 Task: For heading Use Arial with green colour & Underline.  font size for heading22,  'Change the font style of data to'Arial and font size to 14,  Change the alignment of both headline & data to Align right In the sheet   Financial Wizard book
Action: Mouse moved to (25, 122)
Screenshot: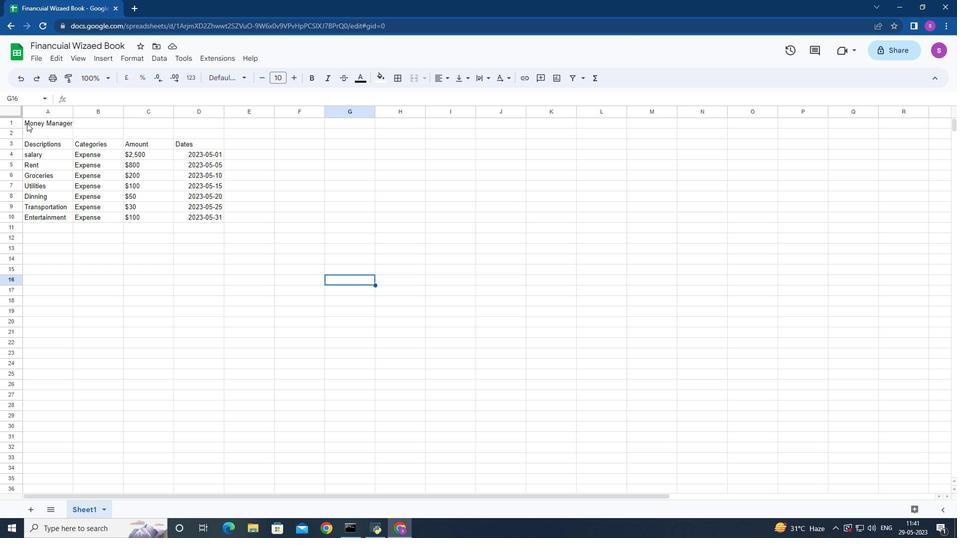 
Action: Mouse pressed left at (25, 122)
Screenshot: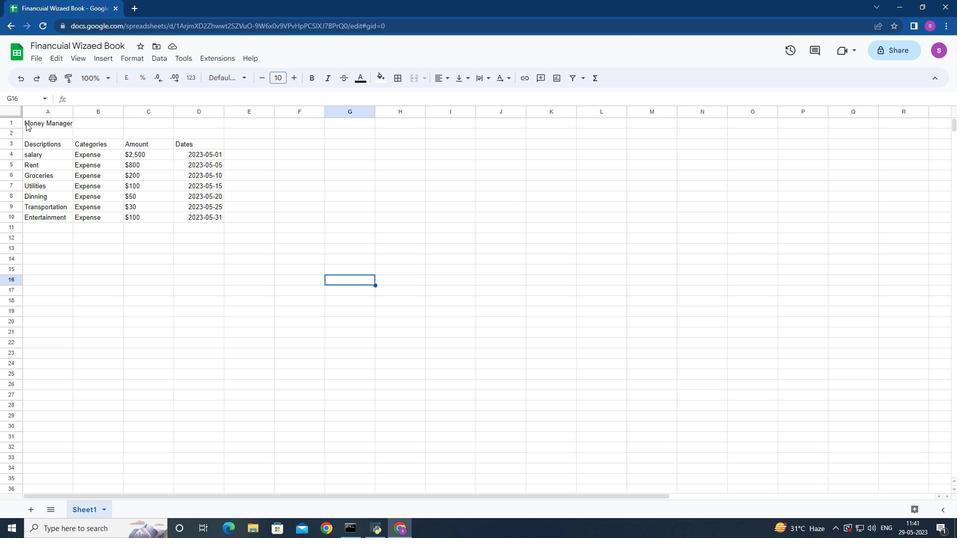 
Action: Mouse moved to (243, 75)
Screenshot: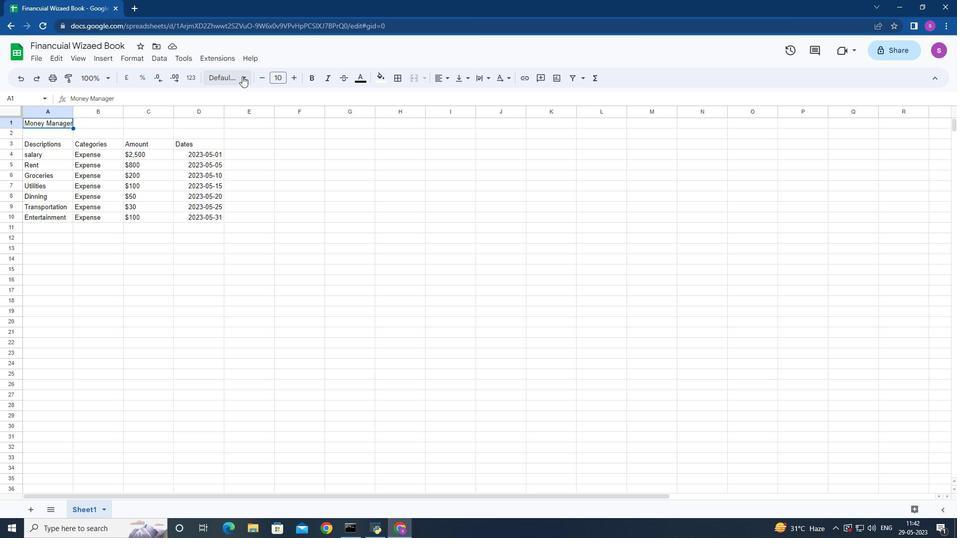 
Action: Mouse pressed left at (243, 75)
Screenshot: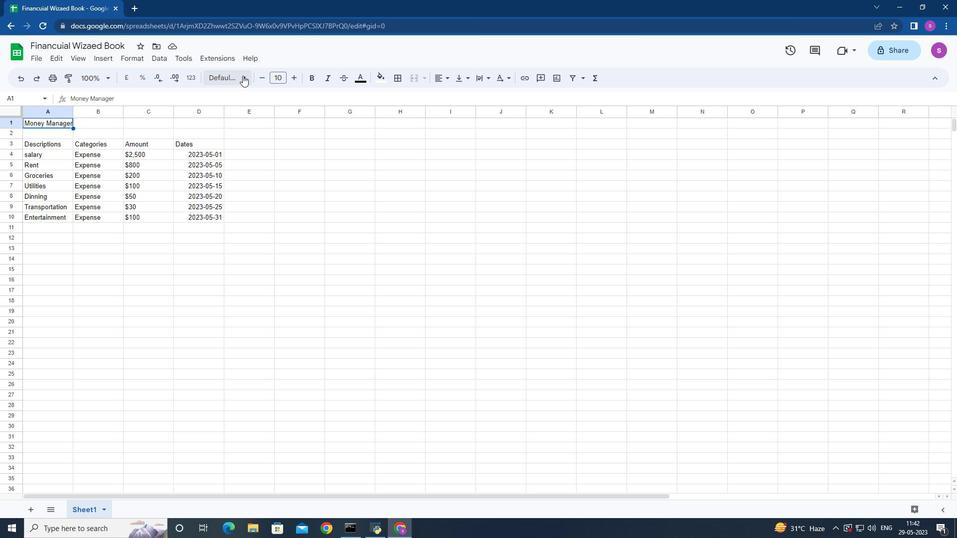 
Action: Mouse moved to (268, 285)
Screenshot: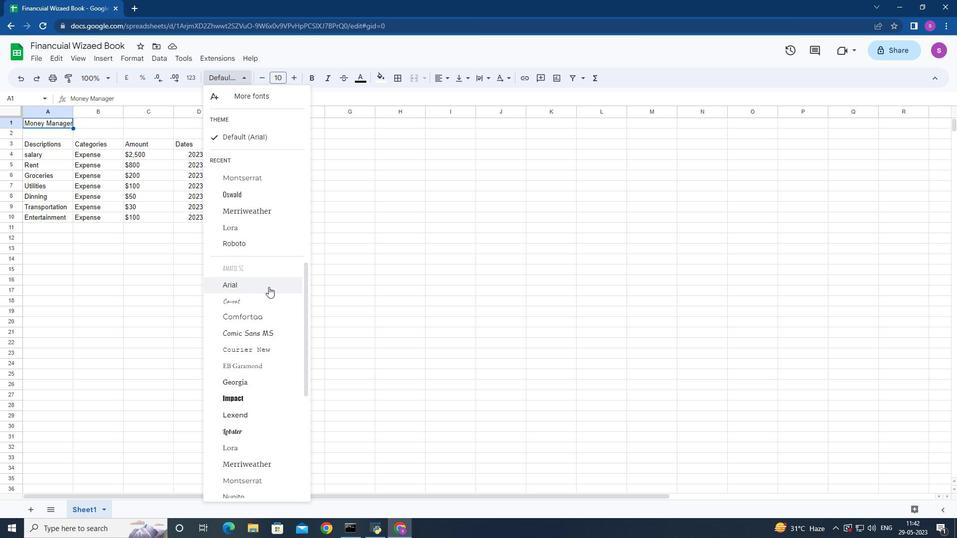 
Action: Mouse pressed left at (268, 285)
Screenshot: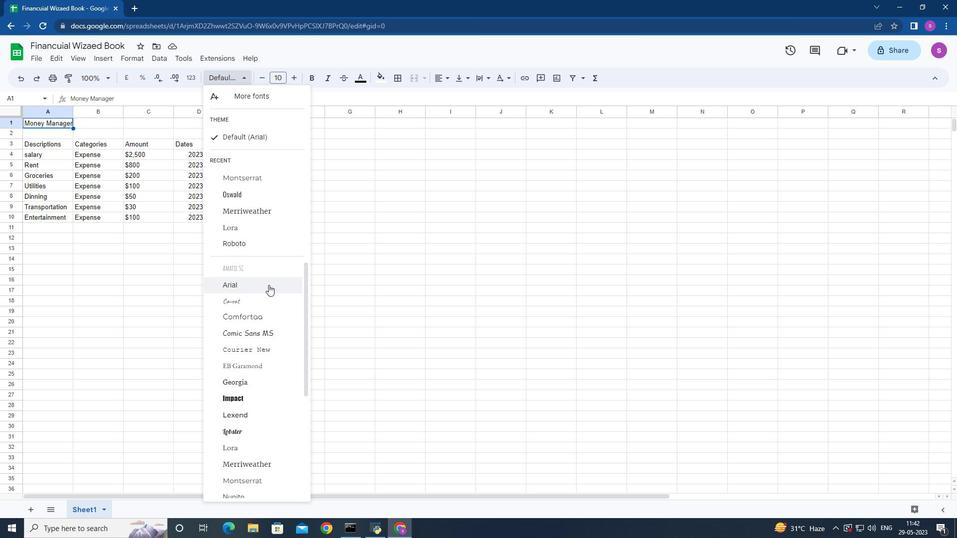 
Action: Mouse moved to (360, 77)
Screenshot: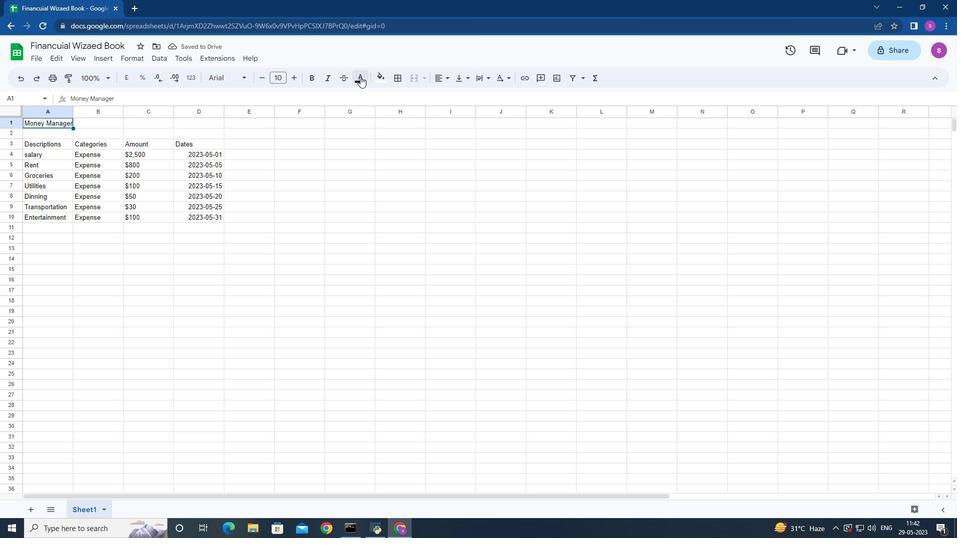
Action: Mouse pressed left at (360, 77)
Screenshot: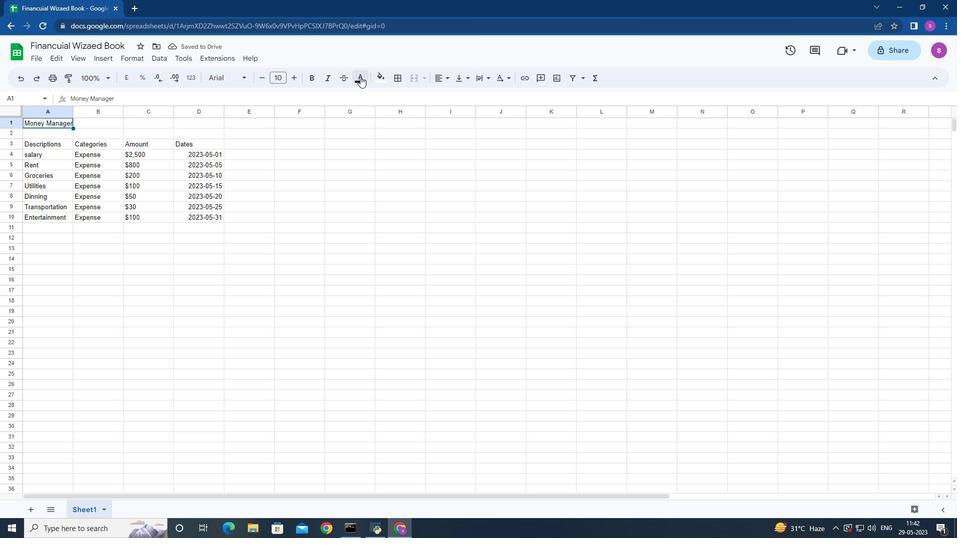 
Action: Mouse moved to (405, 168)
Screenshot: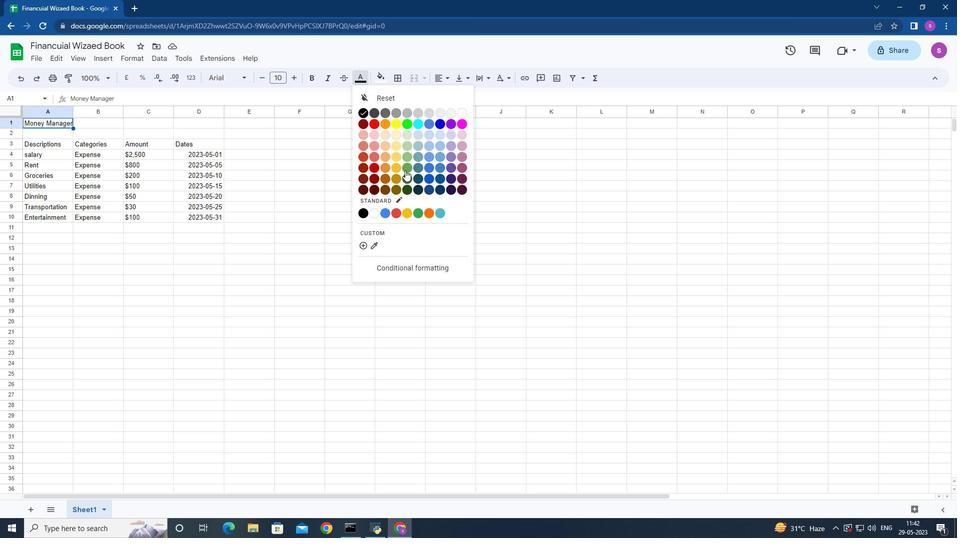 
Action: Mouse pressed left at (405, 168)
Screenshot: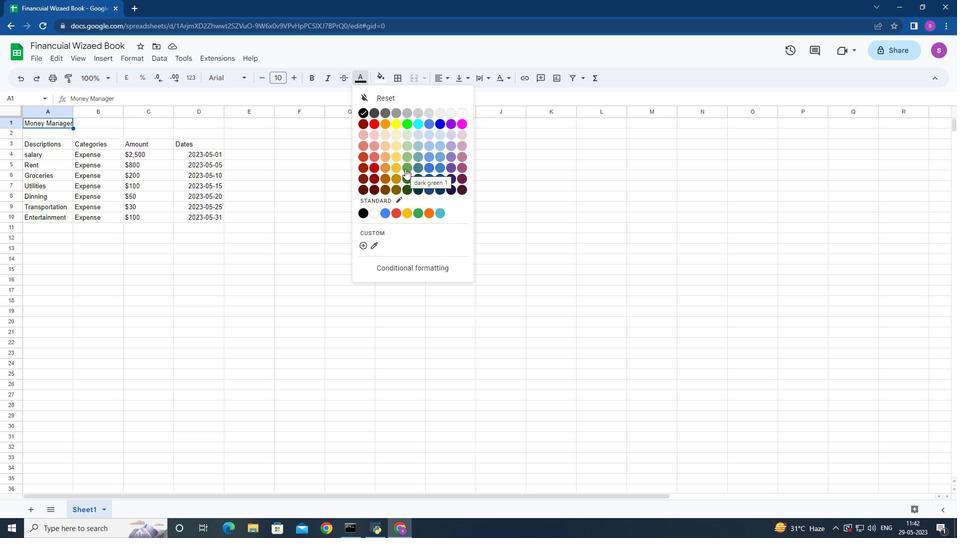 
Action: Mouse moved to (133, 53)
Screenshot: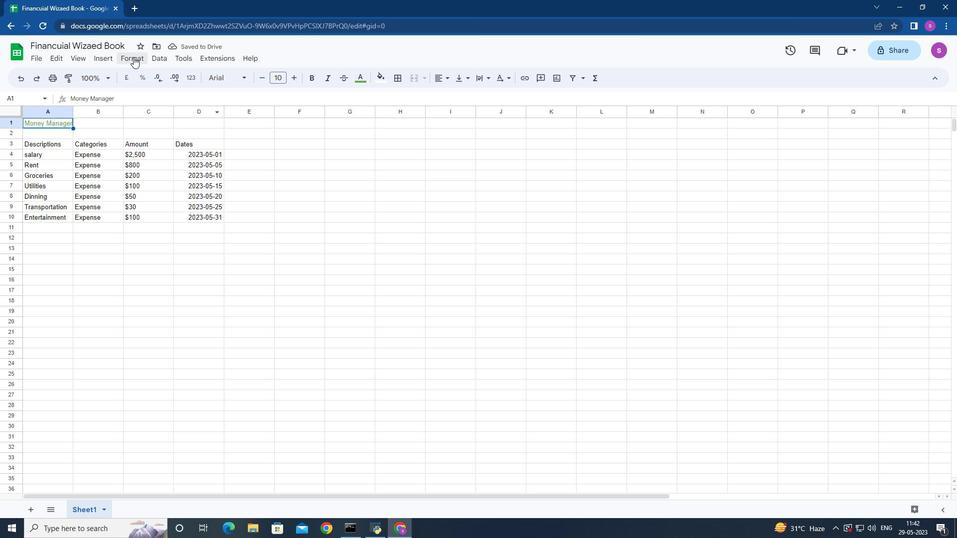
Action: Mouse pressed left at (133, 53)
Screenshot: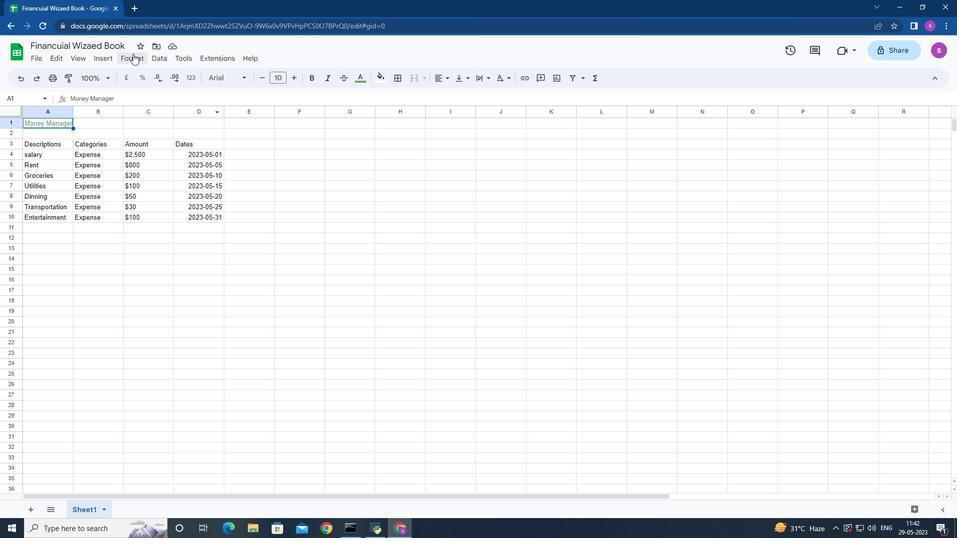 
Action: Mouse moved to (312, 149)
Screenshot: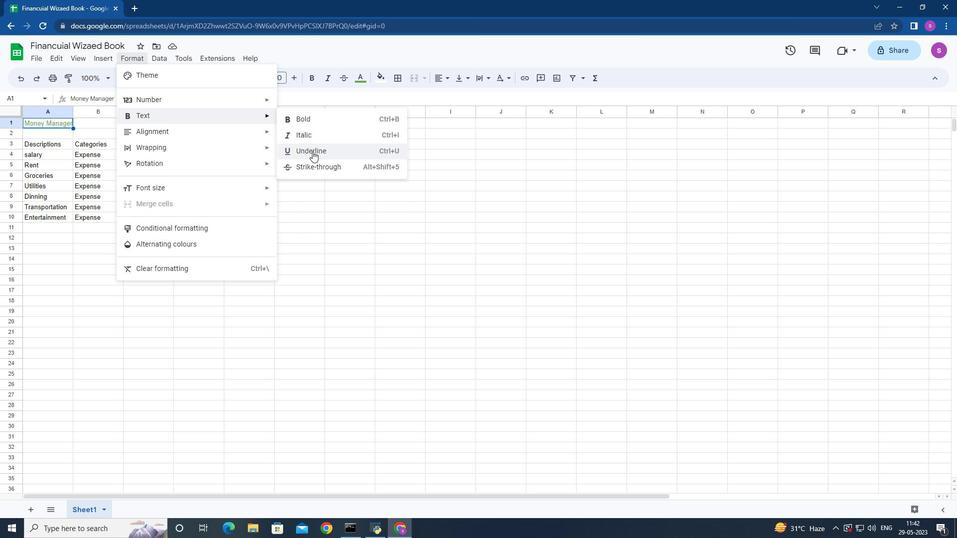
Action: Mouse pressed left at (312, 149)
Screenshot: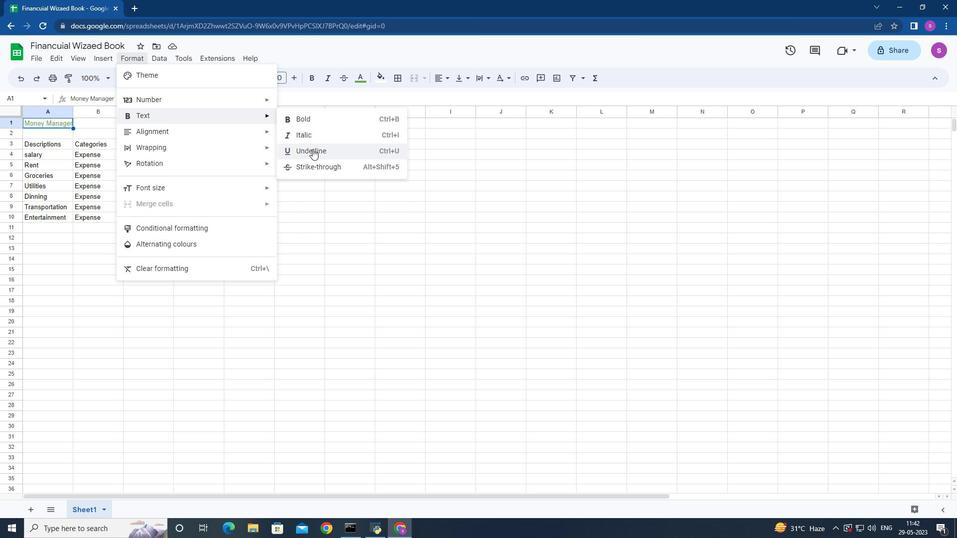 
Action: Mouse moved to (291, 76)
Screenshot: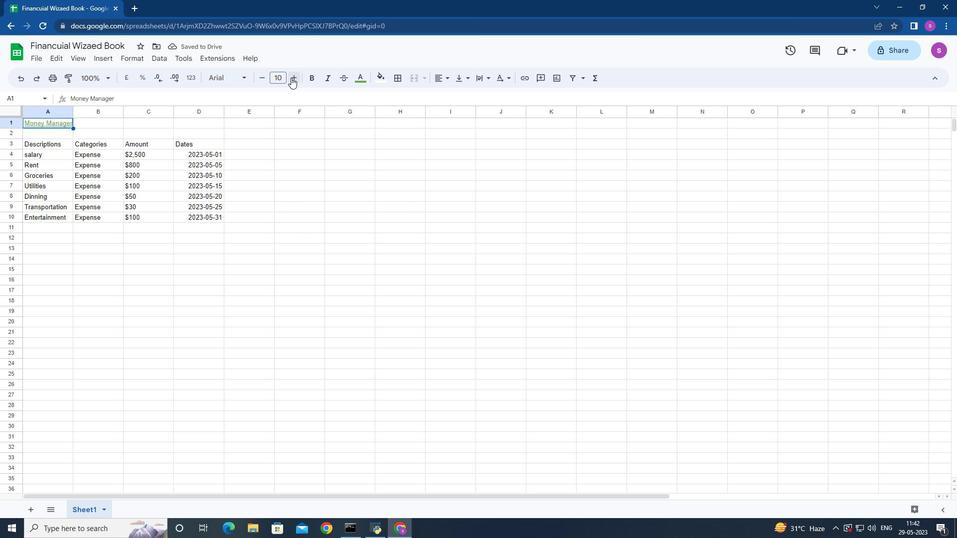 
Action: Mouse pressed left at (291, 76)
Screenshot: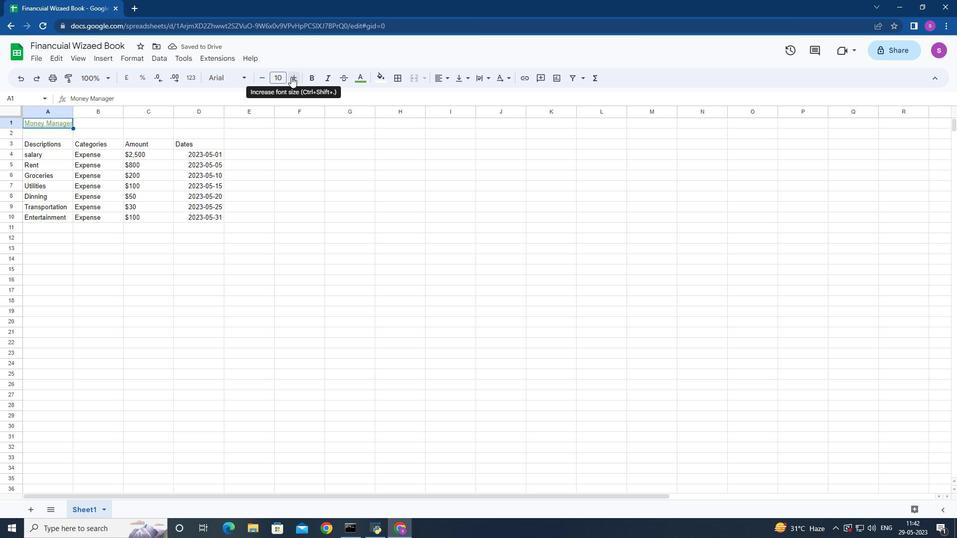 
Action: Mouse pressed left at (291, 76)
Screenshot: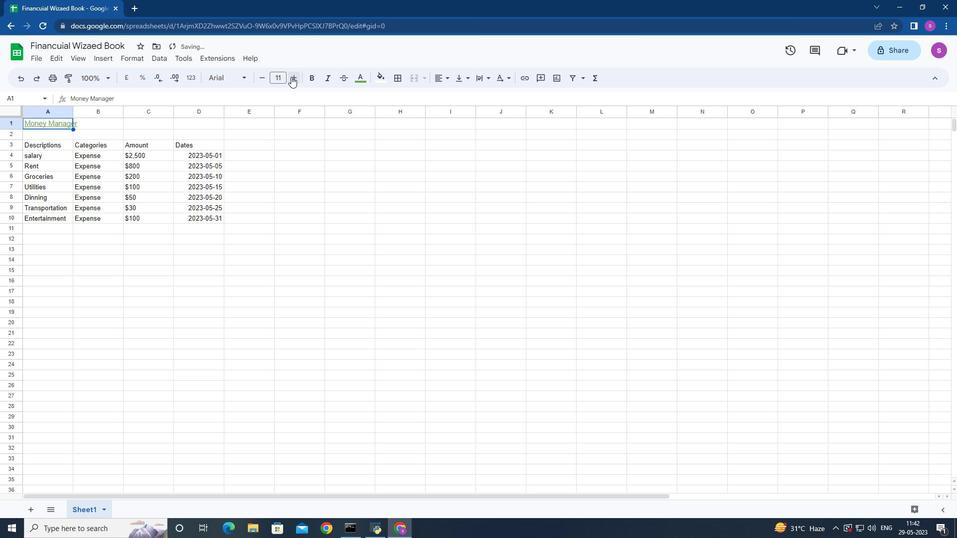 
Action: Mouse pressed left at (291, 76)
Screenshot: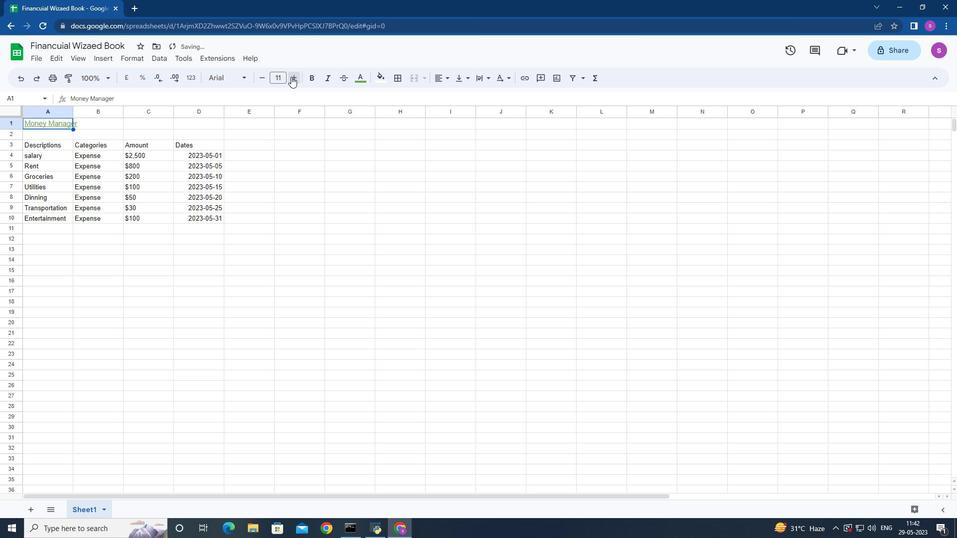 
Action: Mouse pressed left at (291, 76)
Screenshot: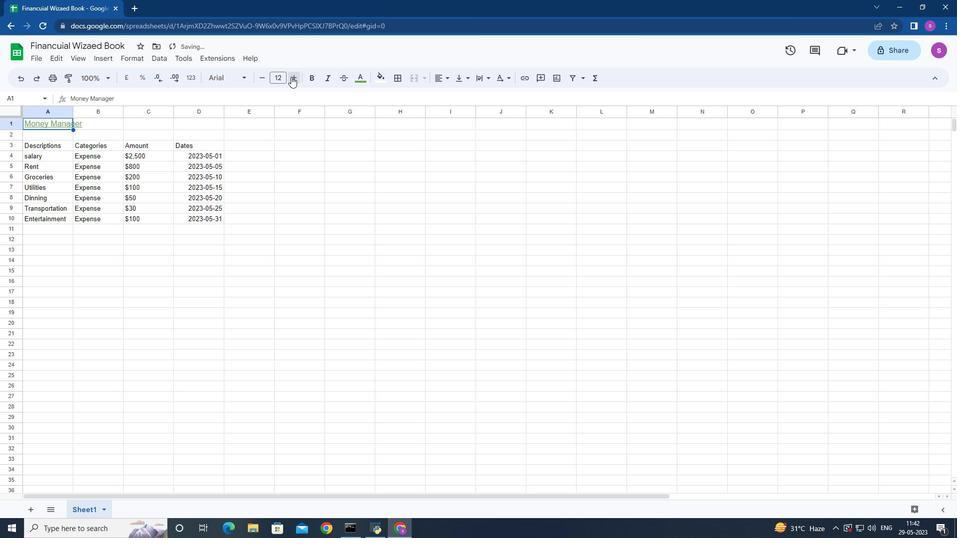 
Action: Mouse pressed left at (291, 76)
Screenshot: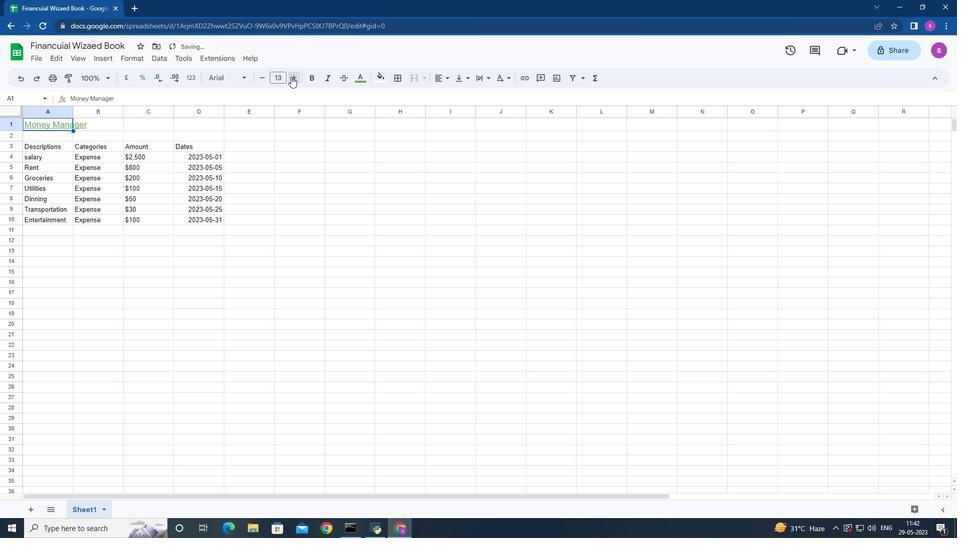 
Action: Mouse pressed left at (291, 76)
Screenshot: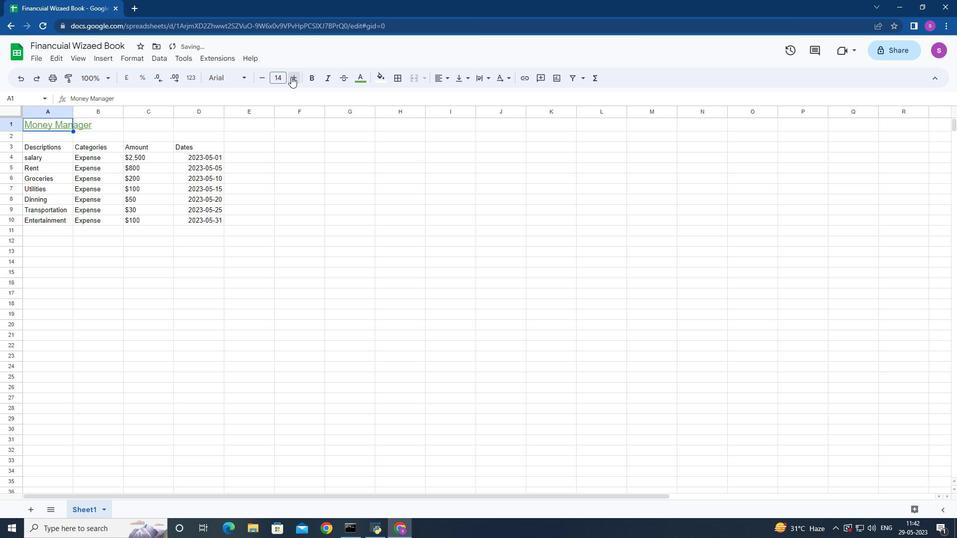 
Action: Mouse pressed left at (291, 76)
Screenshot: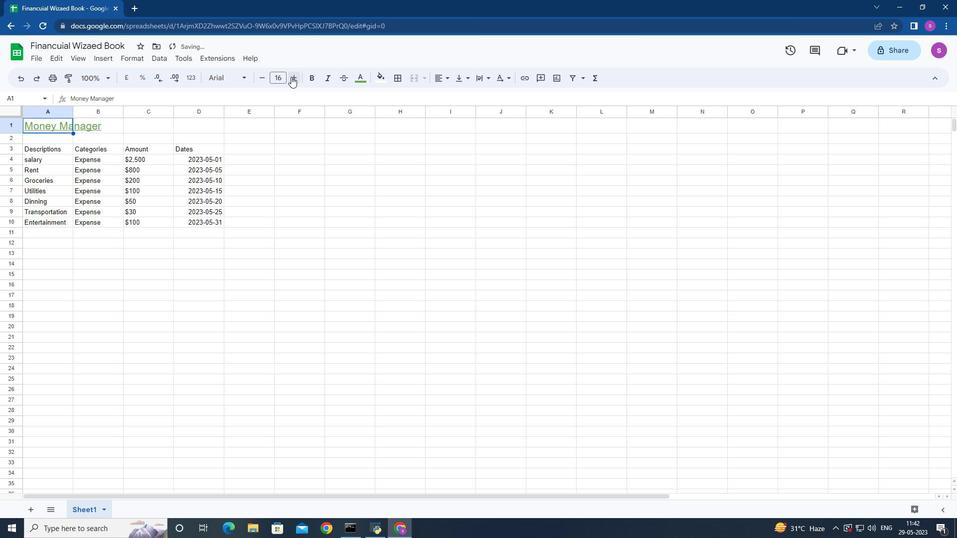 
Action: Mouse pressed left at (291, 76)
Screenshot: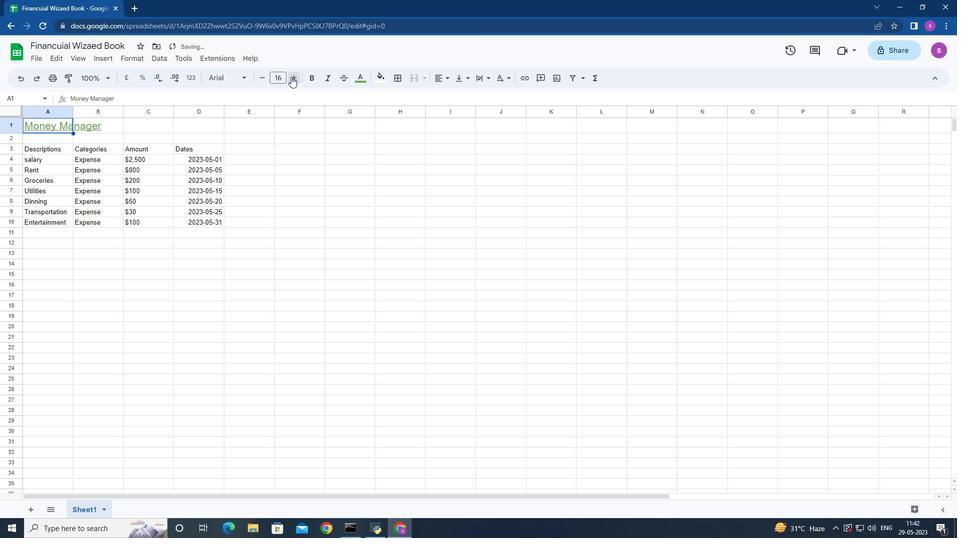 
Action: Mouse pressed left at (291, 76)
Screenshot: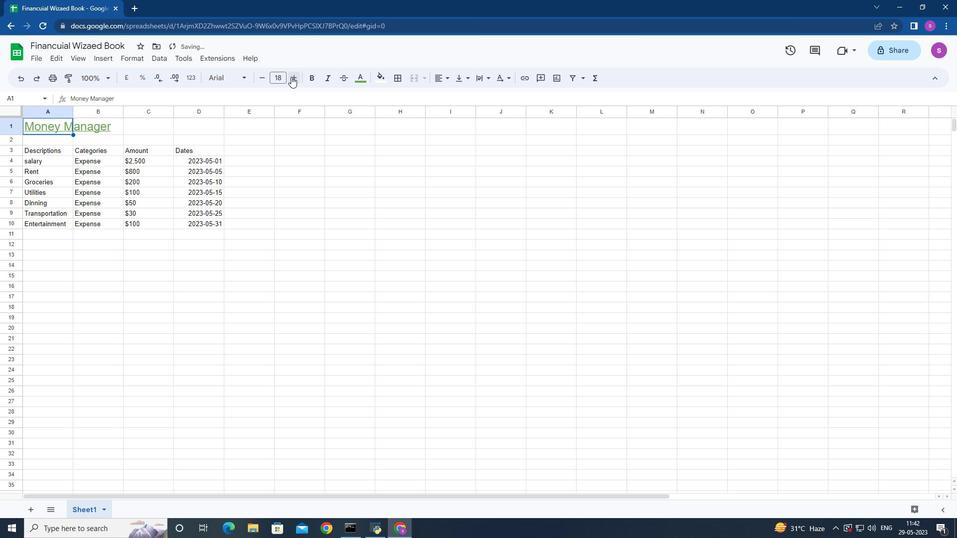 
Action: Mouse pressed left at (291, 76)
Screenshot: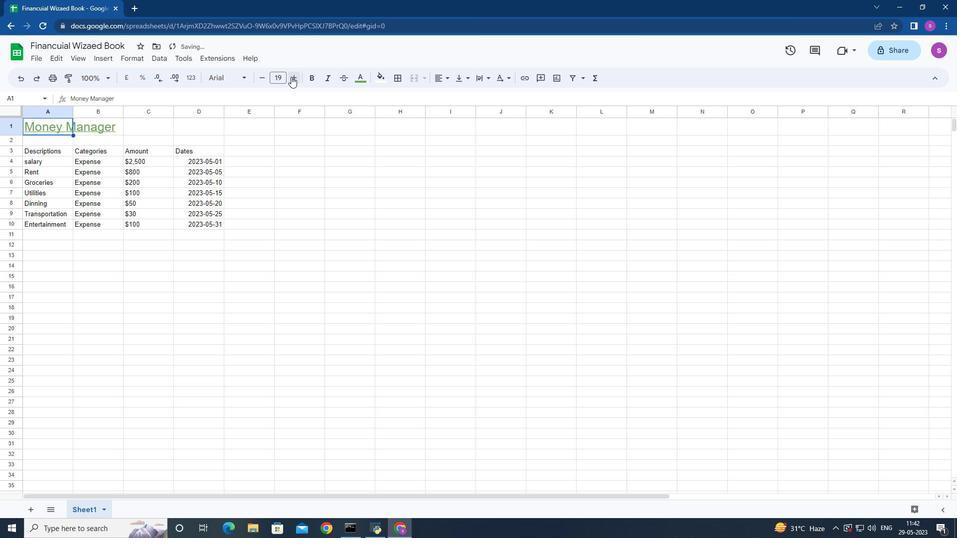 
Action: Mouse pressed left at (291, 76)
Screenshot: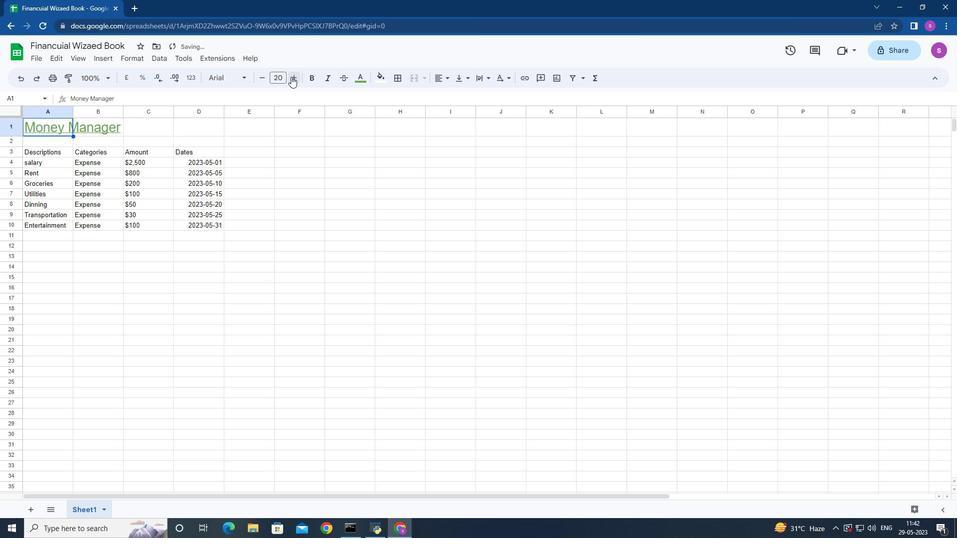 
Action: Mouse pressed left at (291, 76)
Screenshot: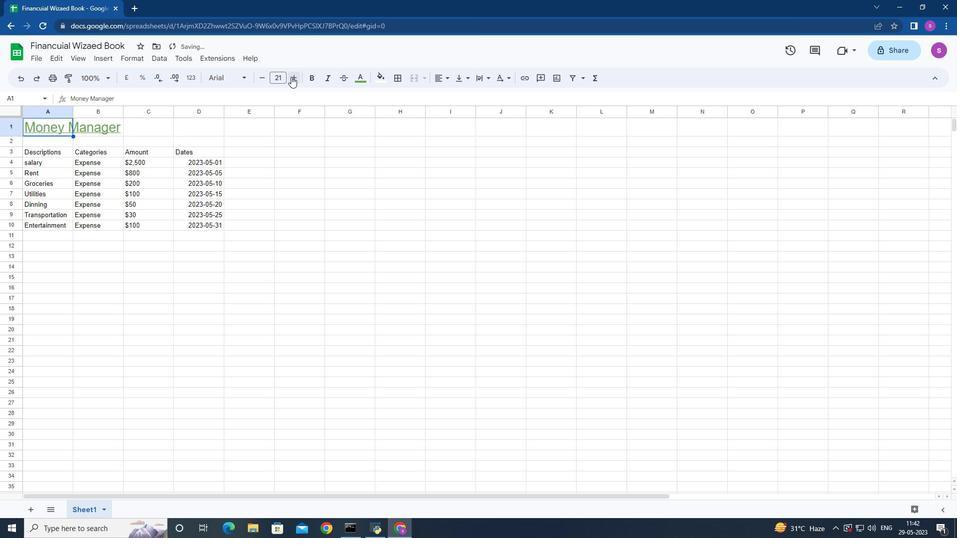 
Action: Mouse moved to (122, 109)
Screenshot: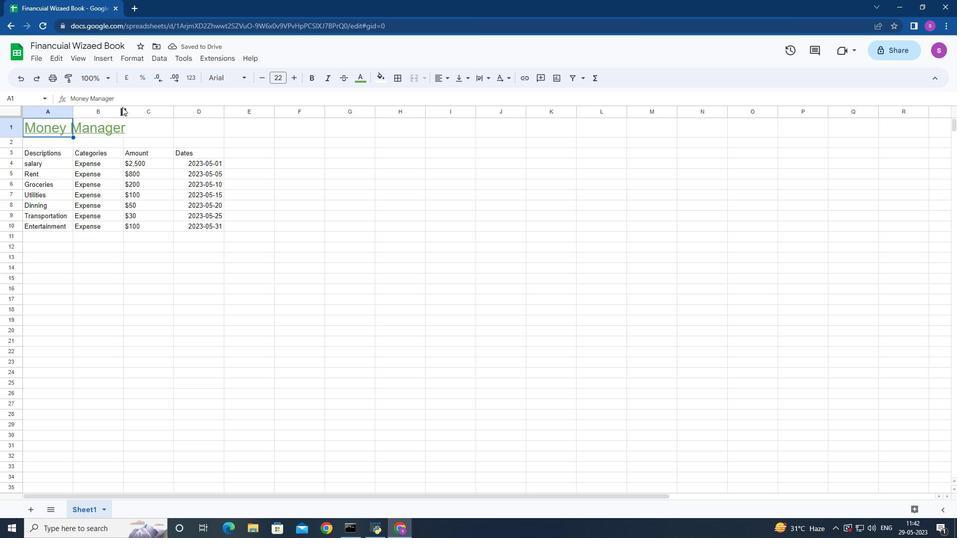 
Action: Mouse pressed left at (122, 109)
Screenshot: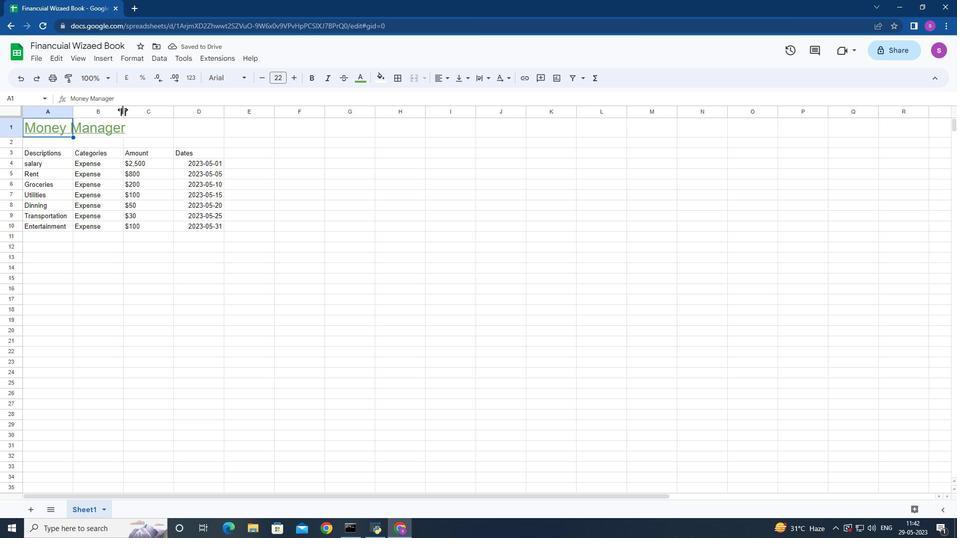 
Action: Mouse moved to (73, 109)
Screenshot: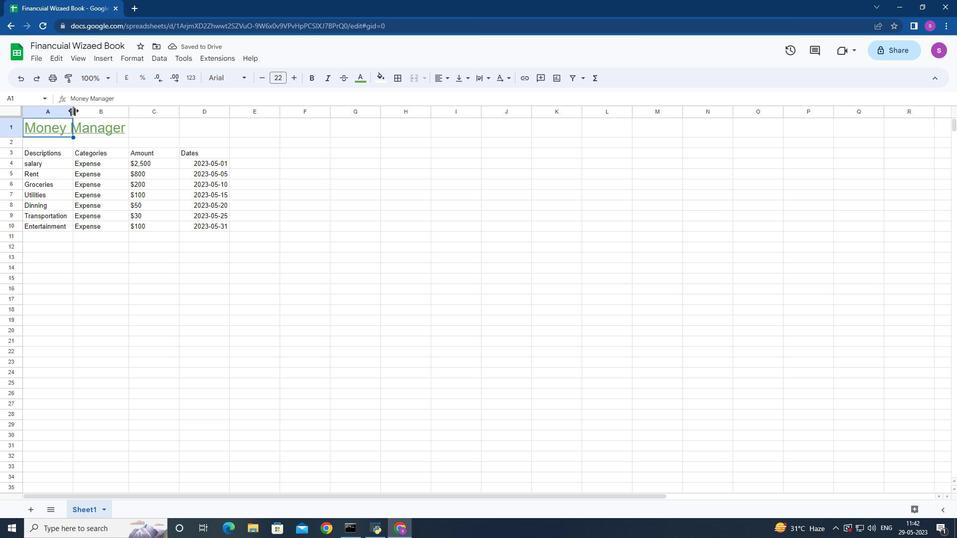 
Action: Mouse pressed left at (73, 109)
Screenshot: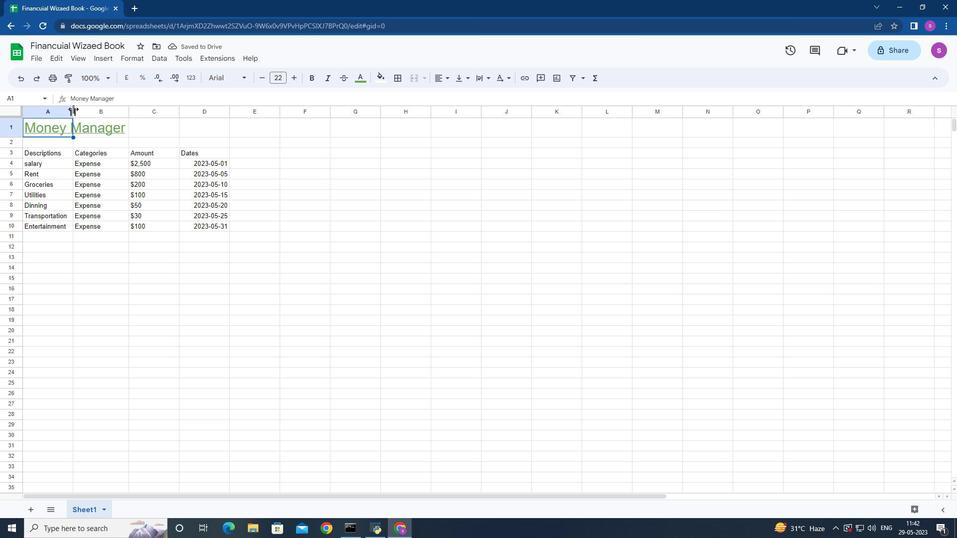 
Action: Mouse moved to (298, 173)
Screenshot: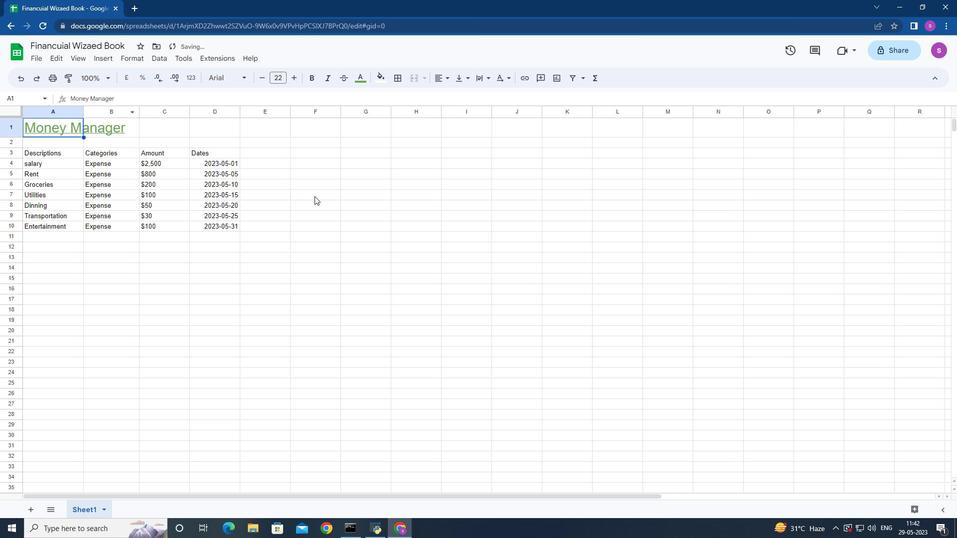 
Action: Mouse scrolled (298, 172) with delta (0, 0)
Screenshot: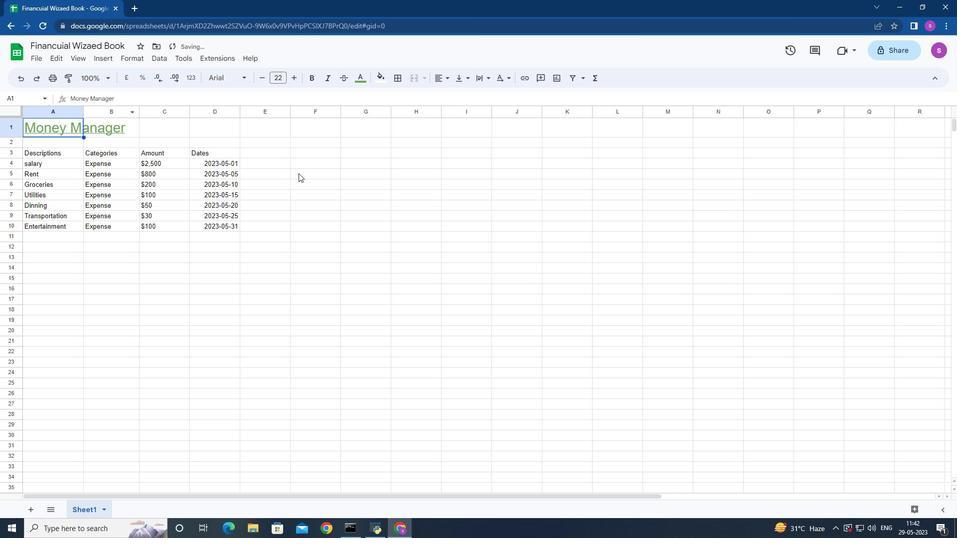 
Action: Mouse moved to (298, 173)
Screenshot: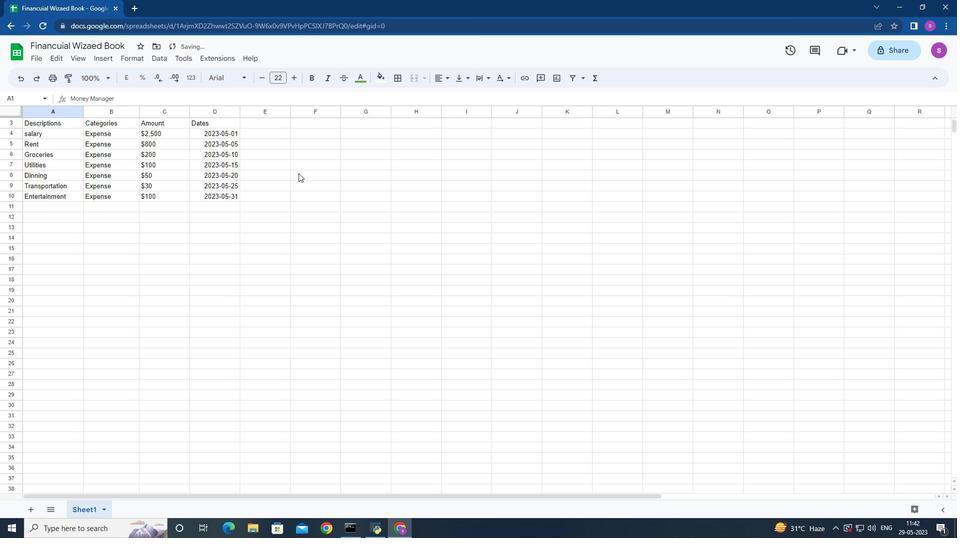 
Action: Mouse scrolled (298, 174) with delta (0, 0)
Screenshot: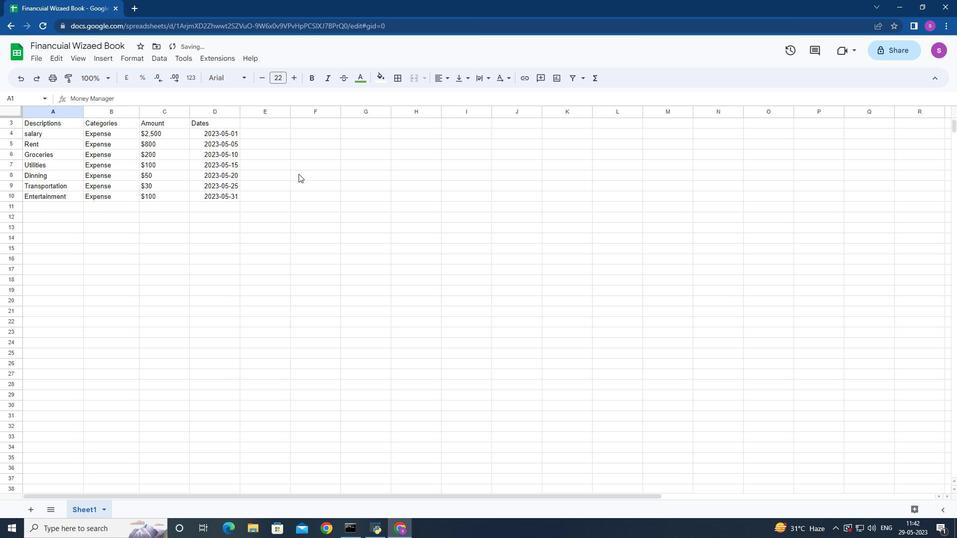 
Action: Mouse scrolled (298, 174) with delta (0, 0)
Screenshot: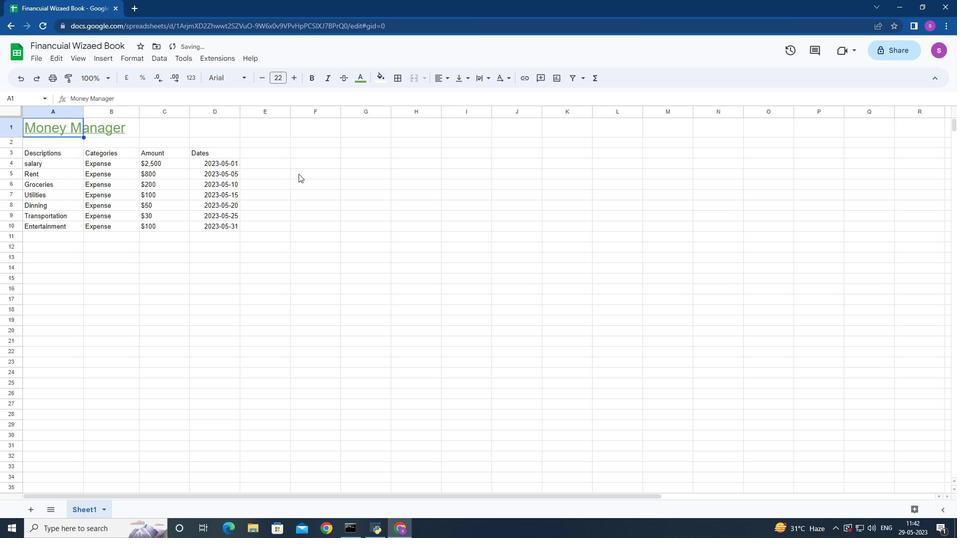 
Action: Mouse moved to (24, 147)
Screenshot: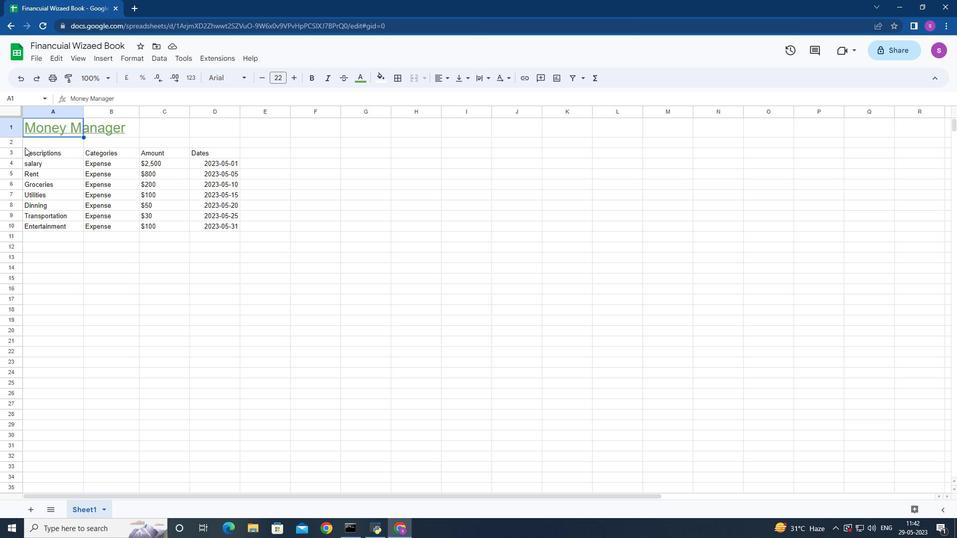 
Action: Mouse pressed left at (24, 147)
Screenshot: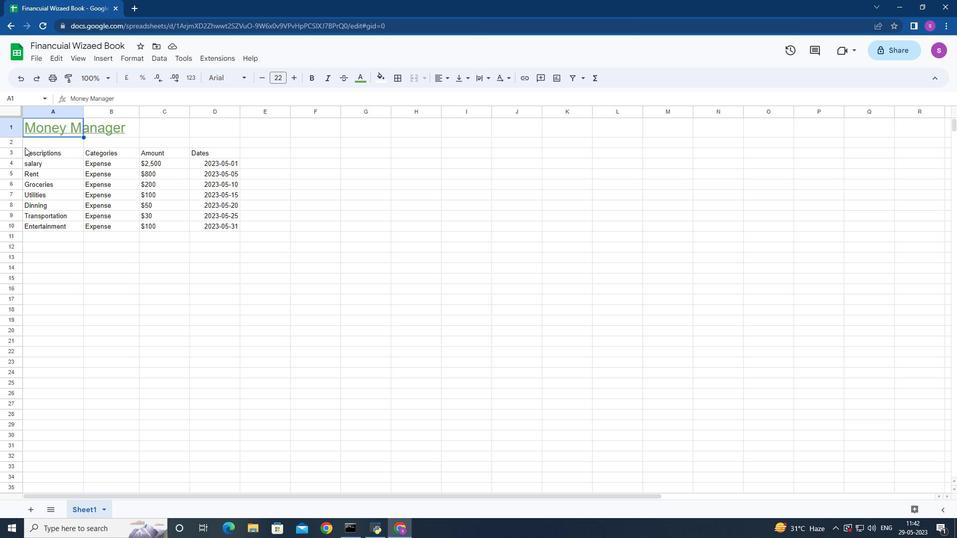 
Action: Mouse moved to (242, 77)
Screenshot: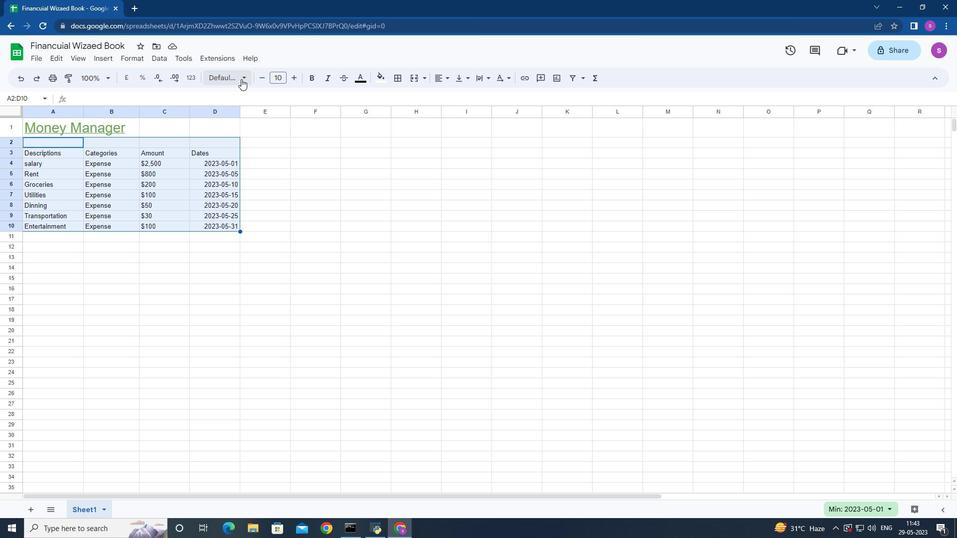 
Action: Mouse pressed left at (242, 77)
Screenshot: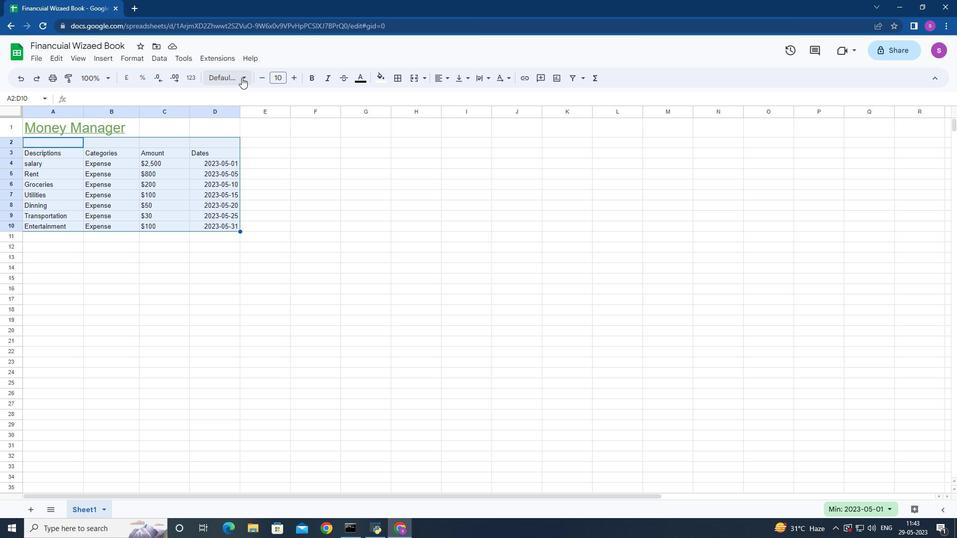
Action: Mouse moved to (252, 287)
Screenshot: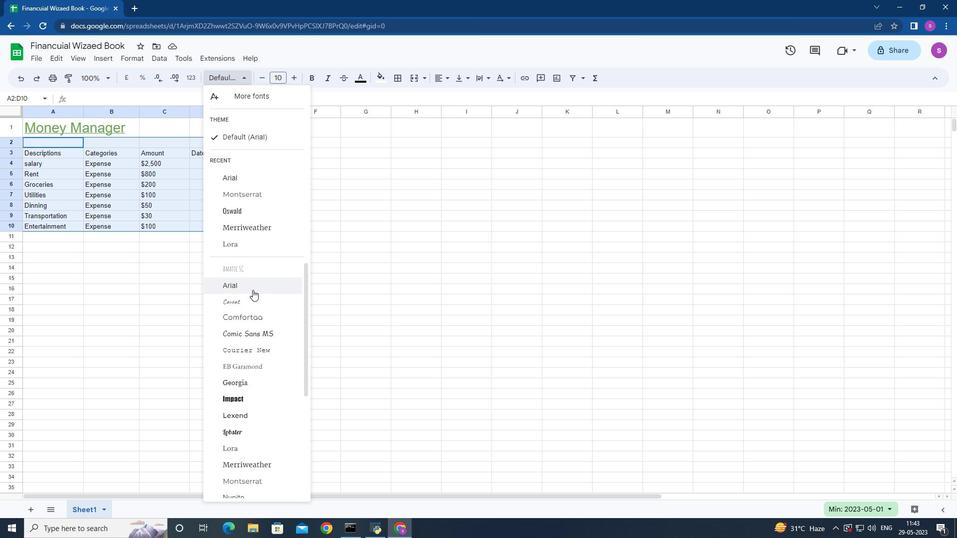 
Action: Mouse pressed left at (252, 287)
Screenshot: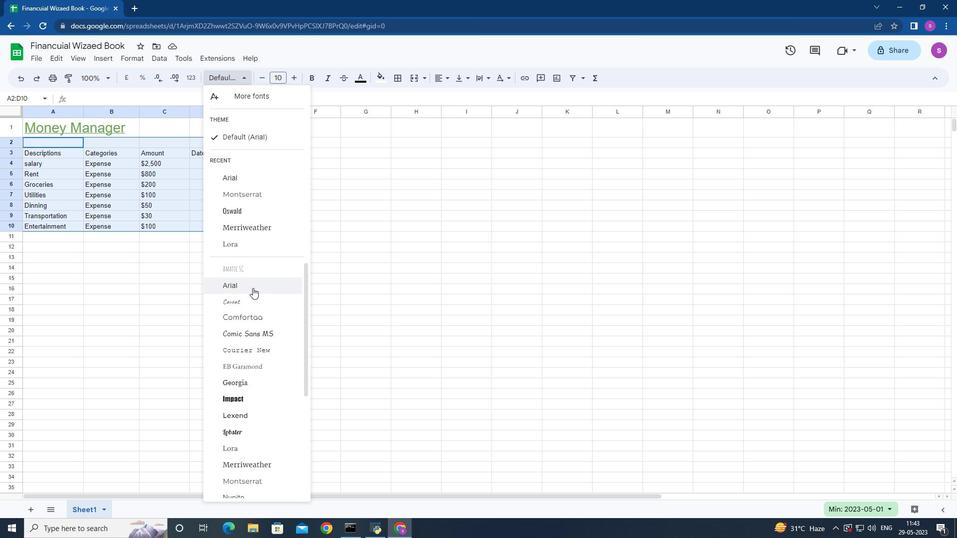 
Action: Mouse moved to (433, 79)
Screenshot: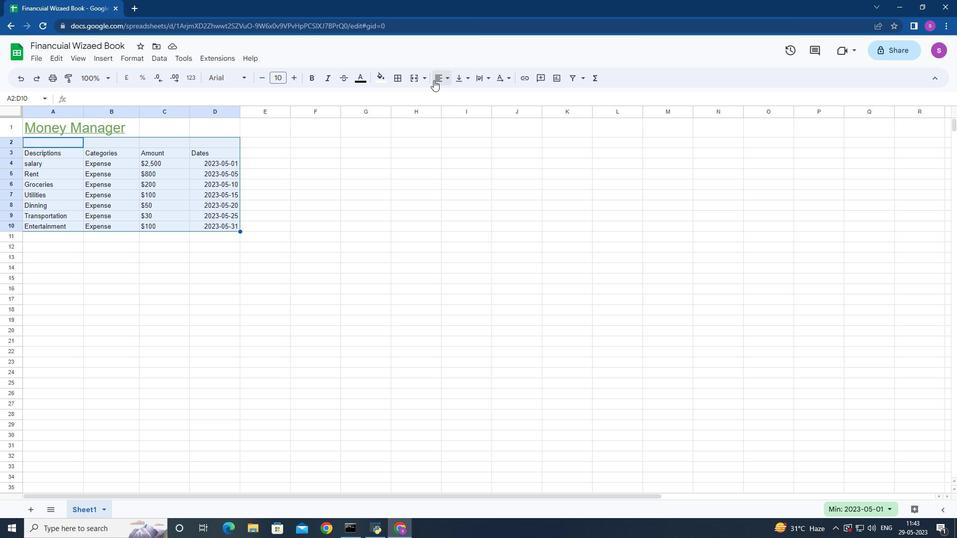 
Action: Mouse pressed left at (433, 79)
Screenshot: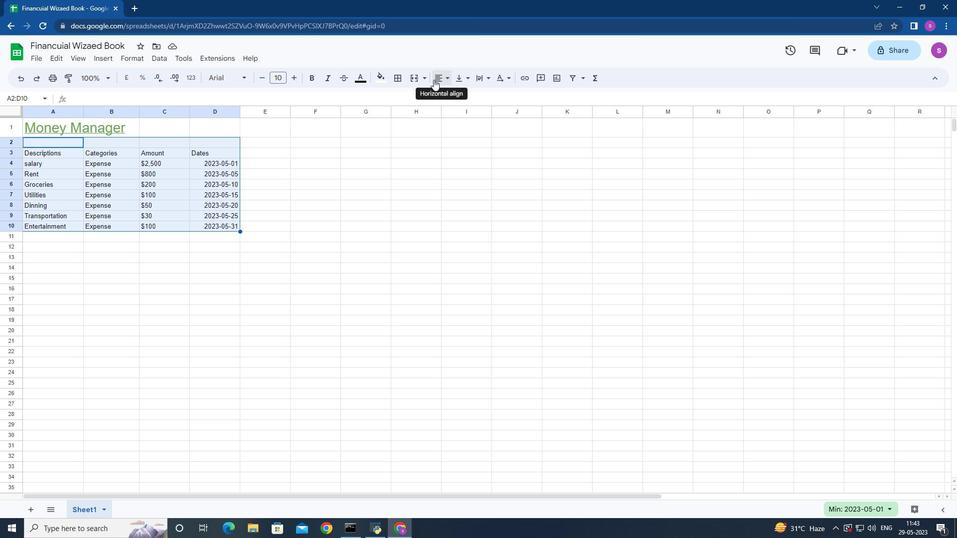 
Action: Mouse moved to (472, 100)
Screenshot: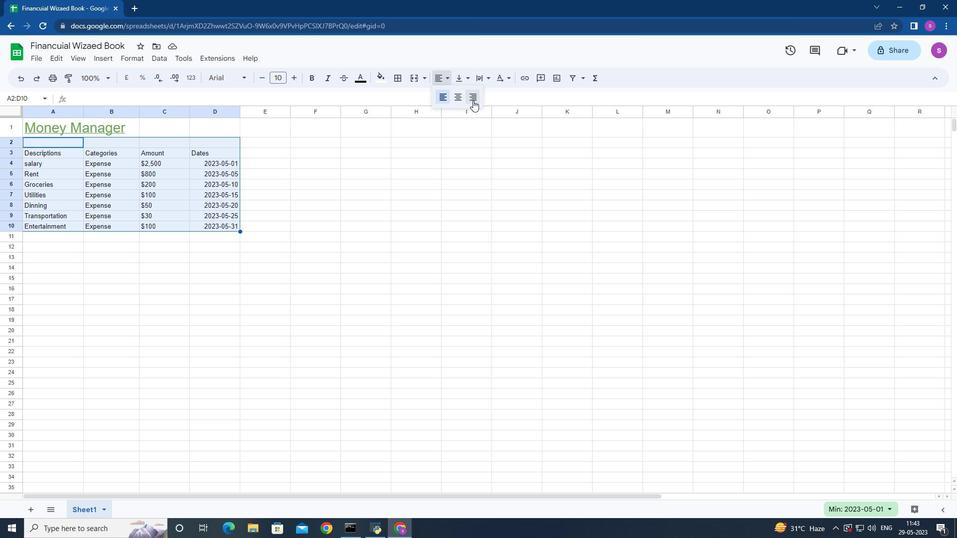 
Action: Mouse pressed left at (472, 100)
Screenshot: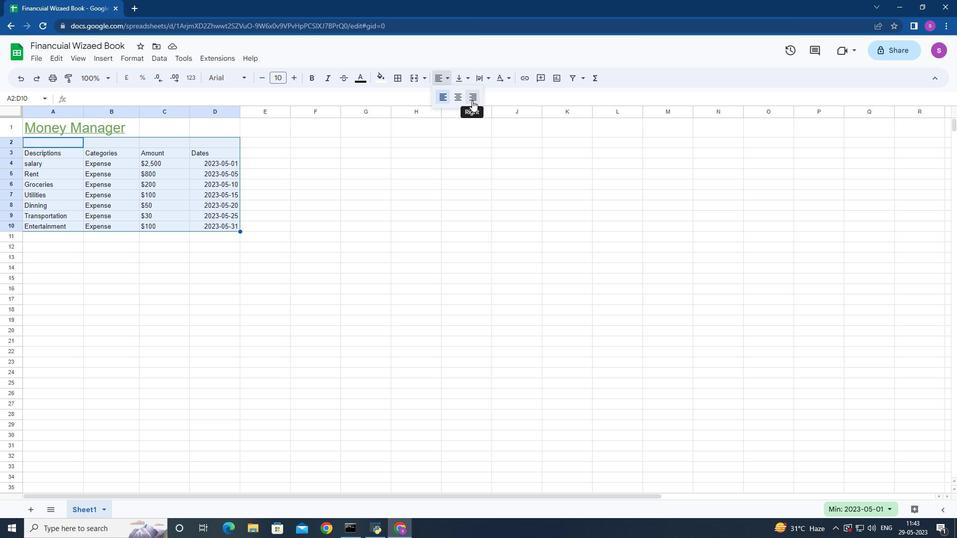
Action: Mouse moved to (355, 245)
Screenshot: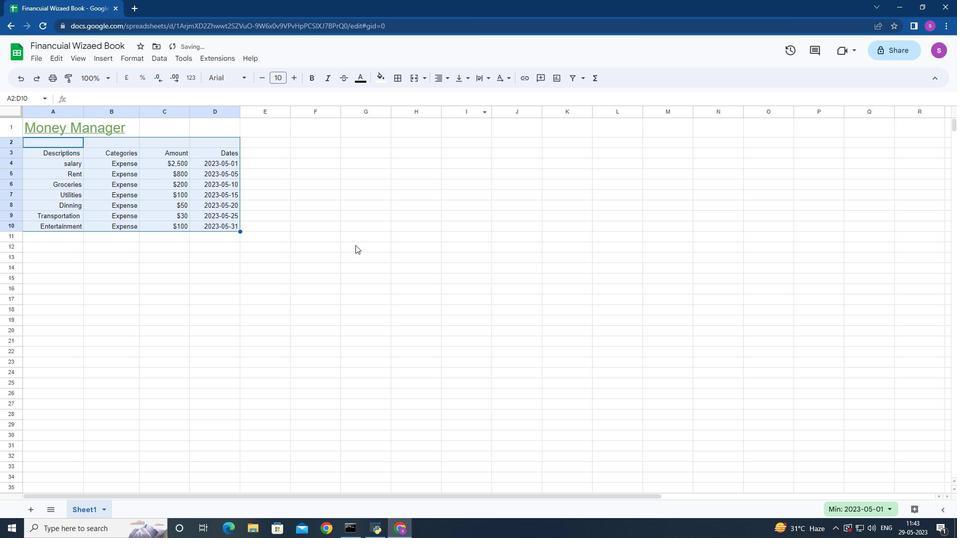 
Action: Mouse pressed left at (355, 245)
Screenshot: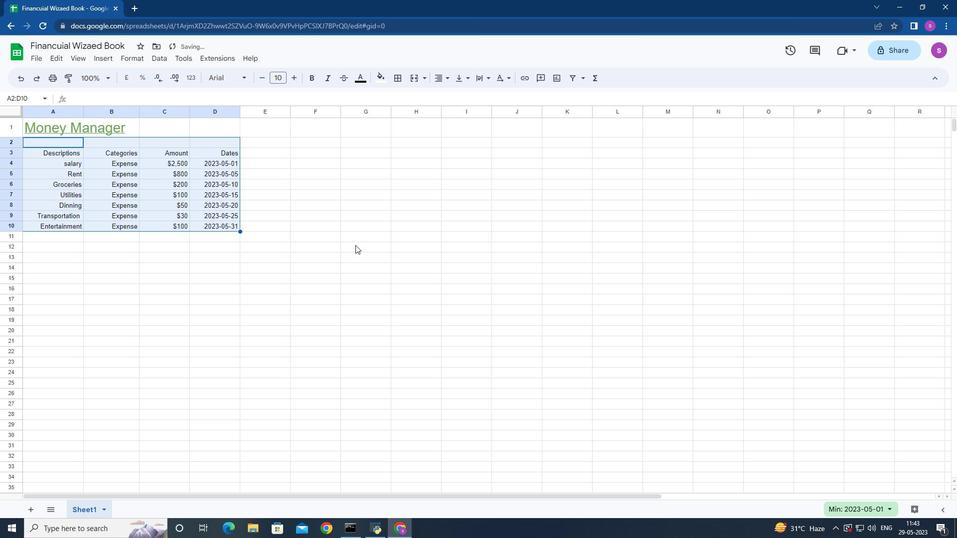 
Action: Mouse moved to (26, 121)
Screenshot: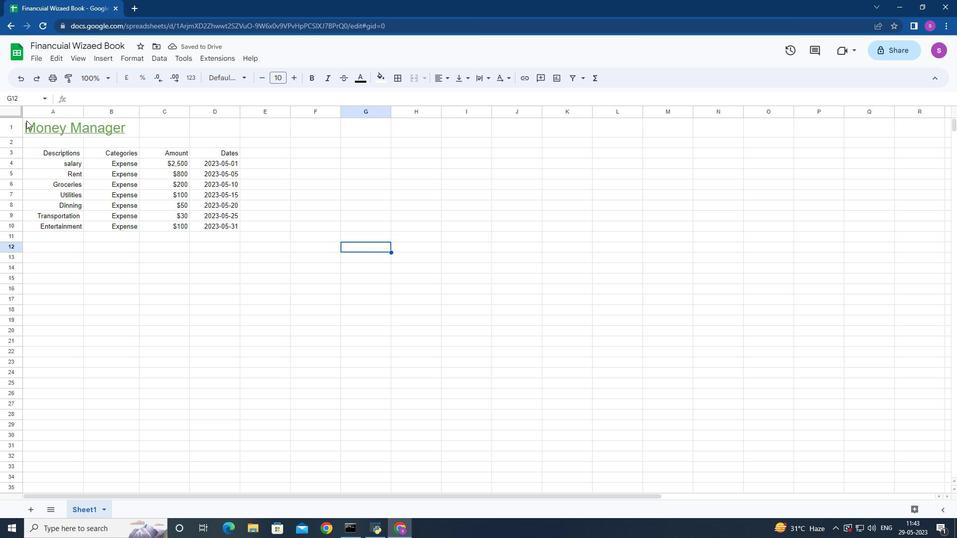 
Action: Mouse pressed left at (26, 121)
Screenshot: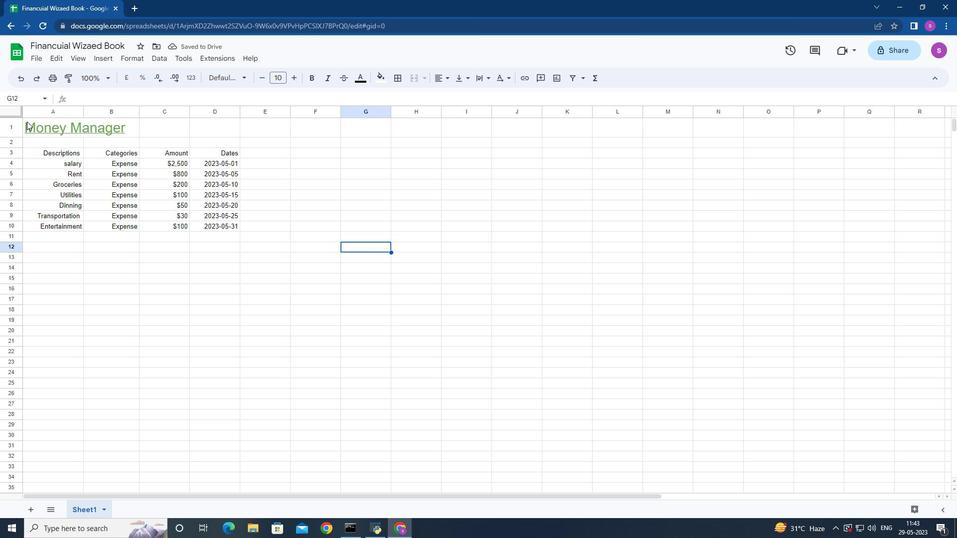 
Action: Mouse moved to (444, 78)
Screenshot: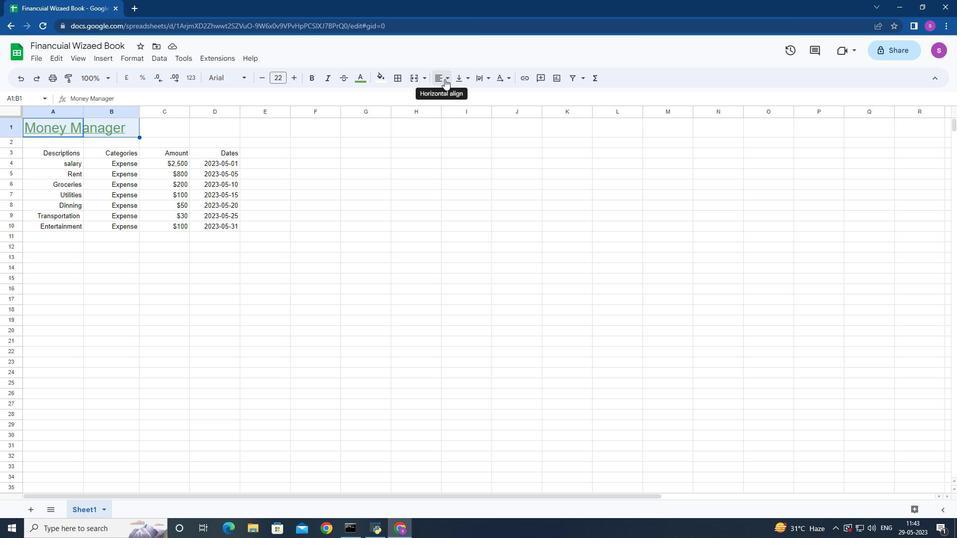 
Action: Mouse pressed left at (444, 78)
Screenshot: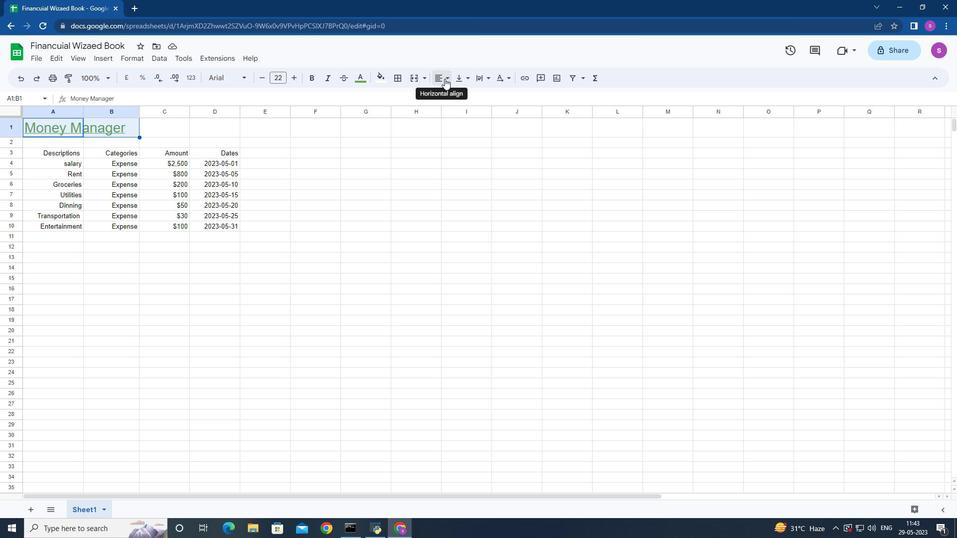 
Action: Mouse moved to (472, 95)
Screenshot: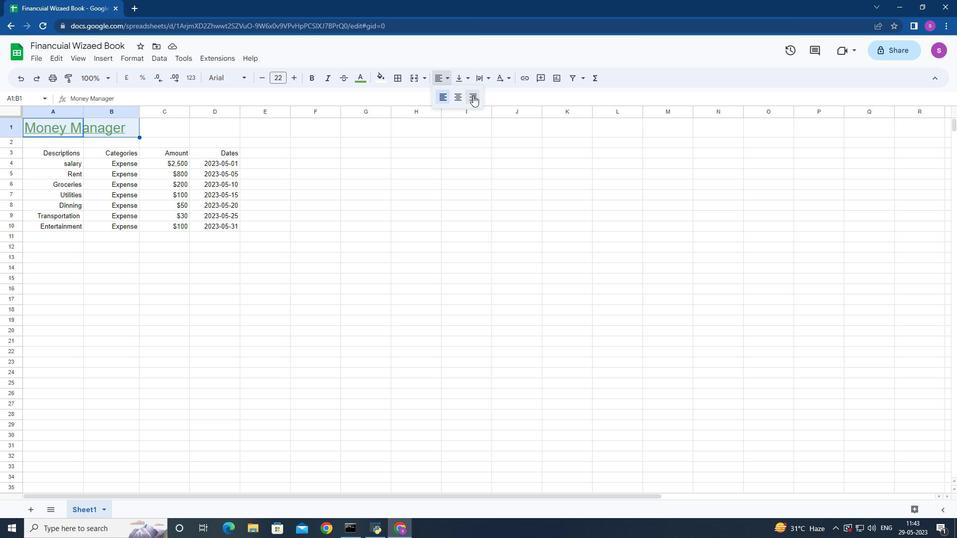 
Action: Mouse pressed left at (472, 95)
Screenshot: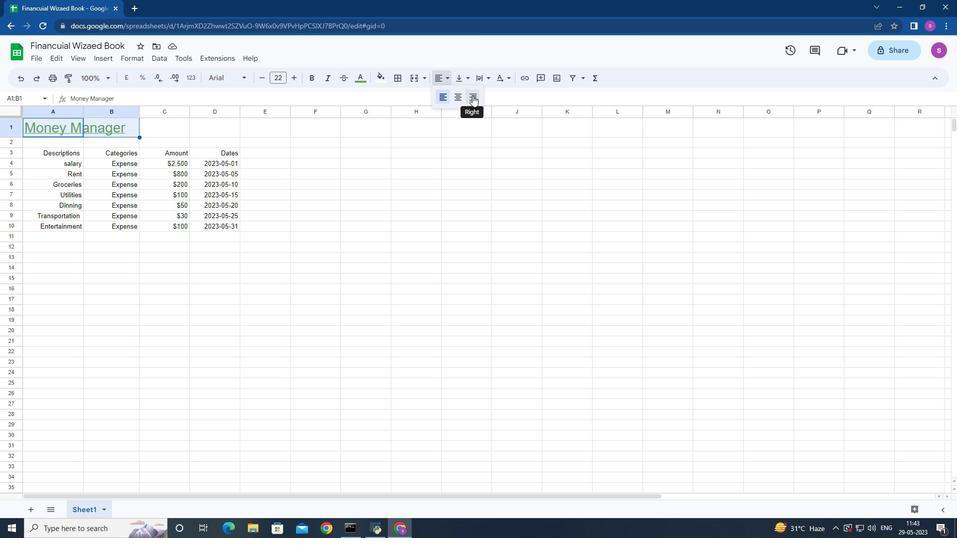 
Action: Mouse moved to (398, 231)
Screenshot: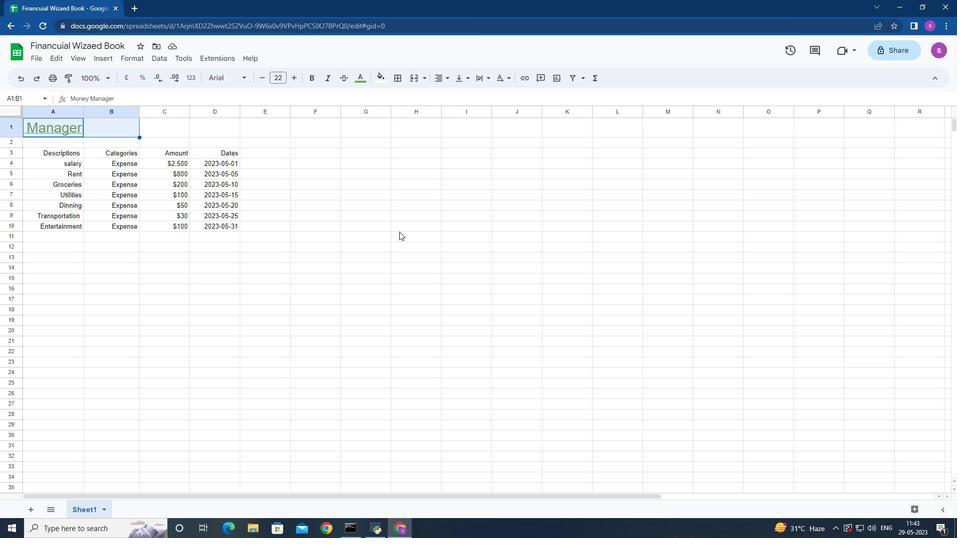
Action: Key pressed ctrl+Z
Screenshot: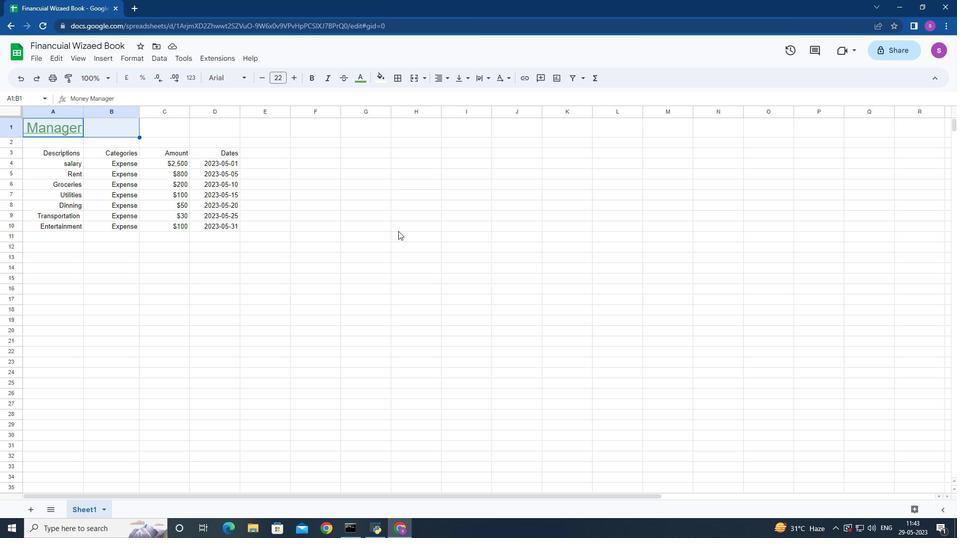 
Action: Mouse moved to (320, 232)
Screenshot: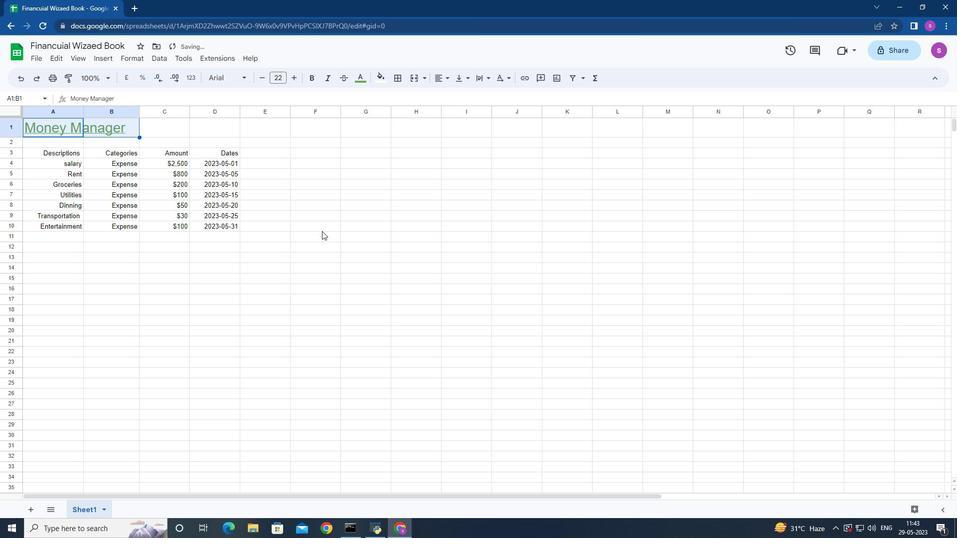 
Action: Mouse pressed left at (320, 232)
Screenshot: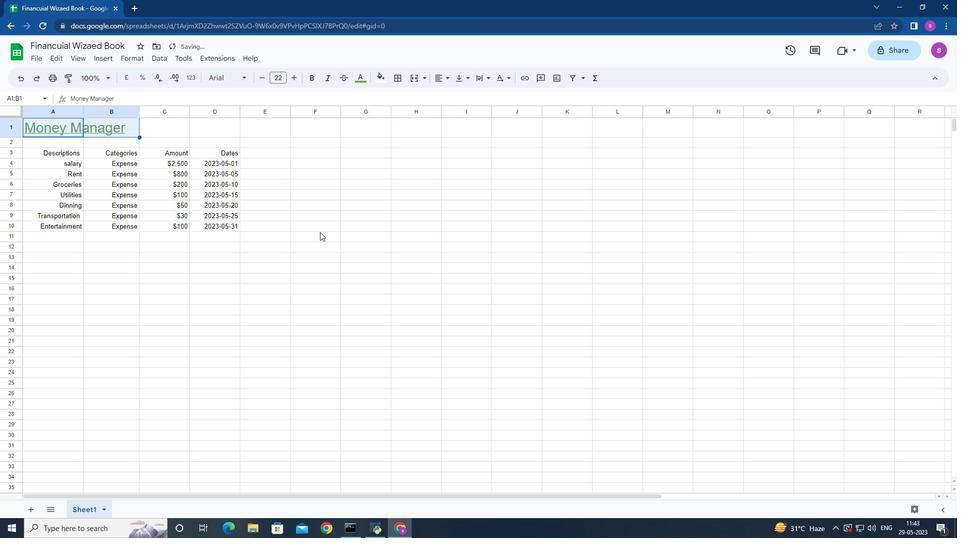 
Action: Mouse moved to (87, 109)
Screenshot: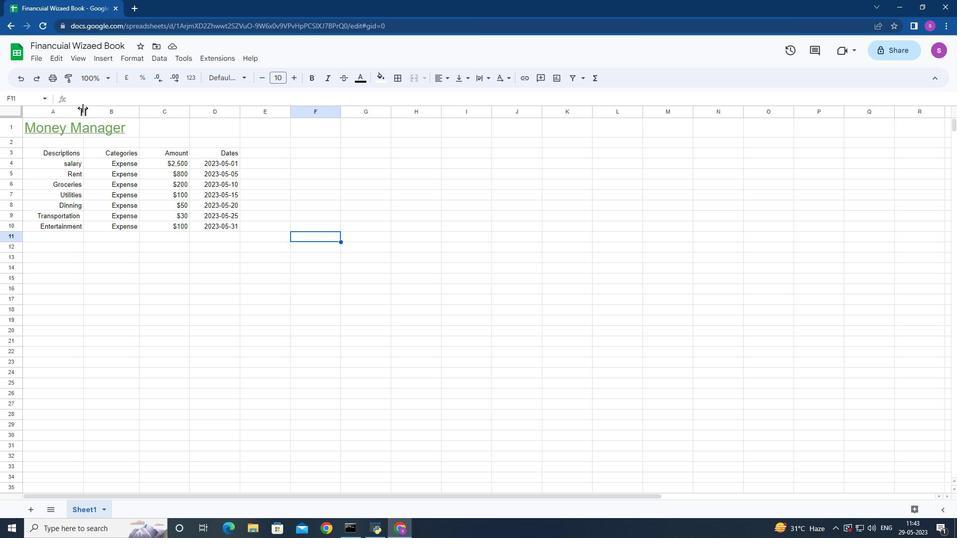 
Action: Mouse pressed left at (87, 109)
Screenshot: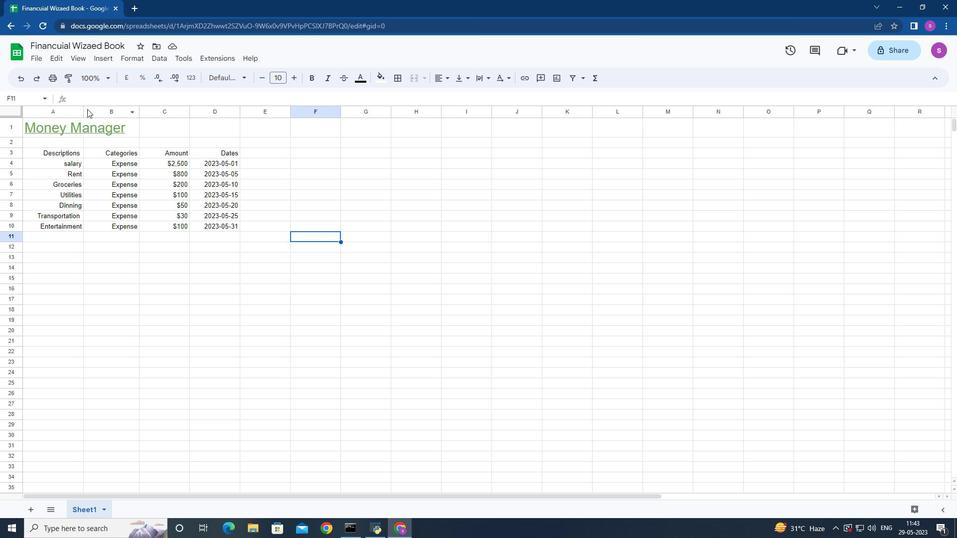 
Action: Mouse moved to (318, 263)
Screenshot: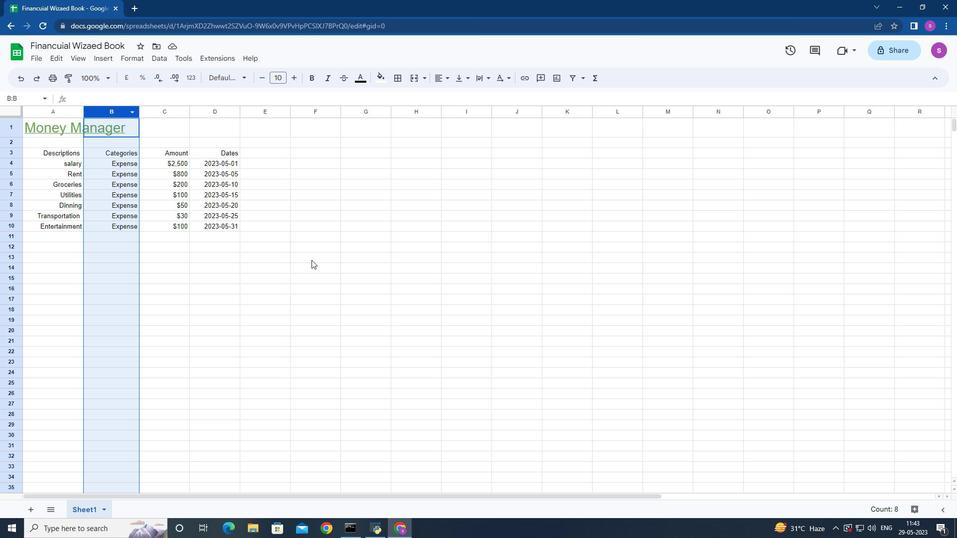 
Action: Mouse pressed left at (318, 263)
Screenshot: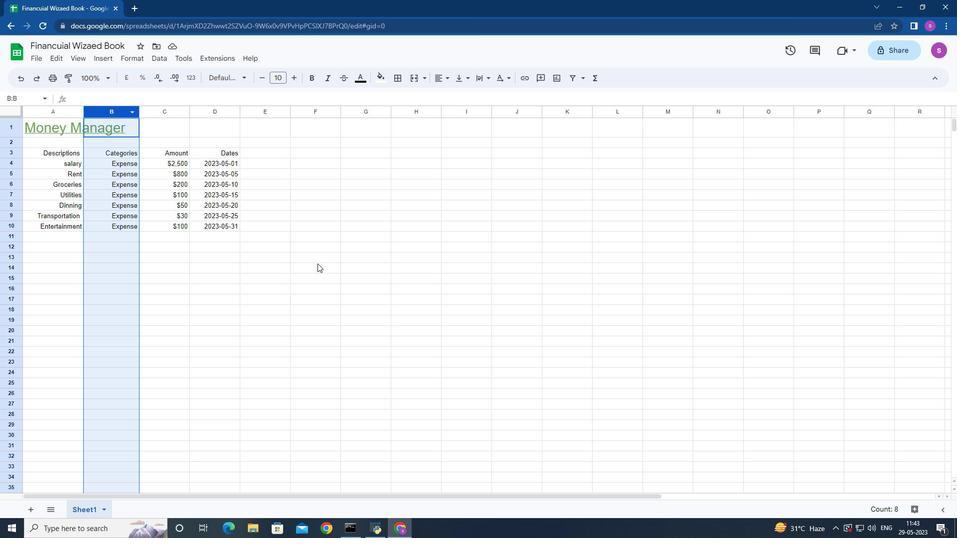 
Action: Mouse moved to (82, 110)
Screenshot: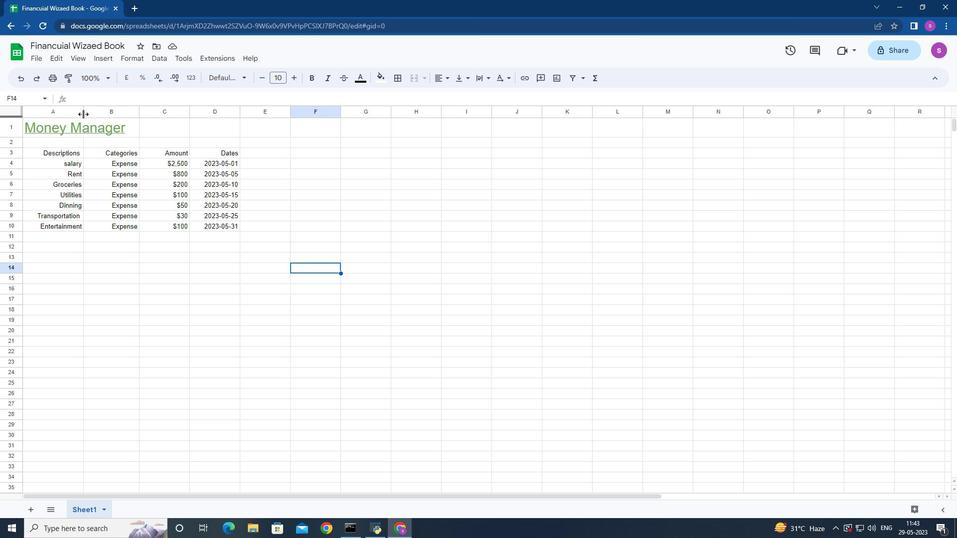 
Action: Mouse pressed left at (82, 110)
Screenshot: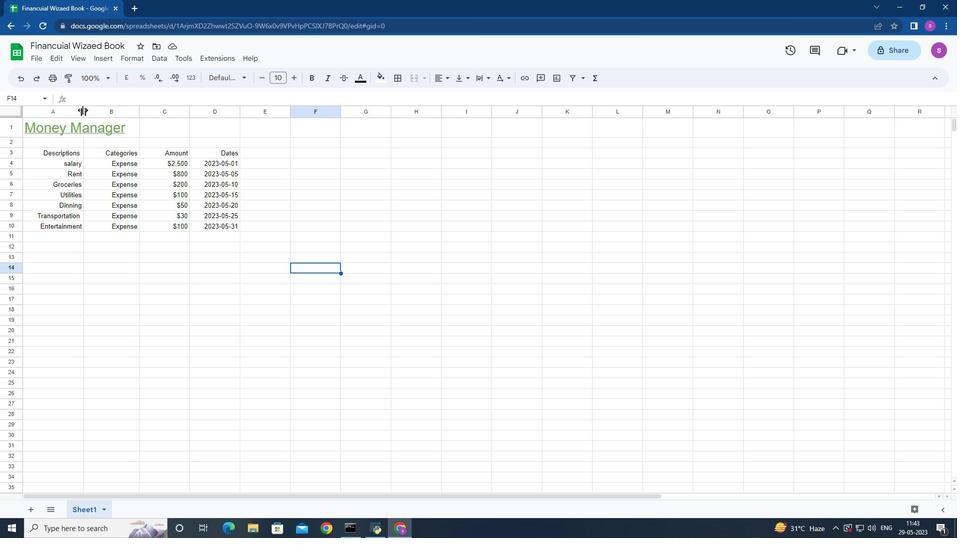 
Action: Mouse moved to (106, 110)
Screenshot: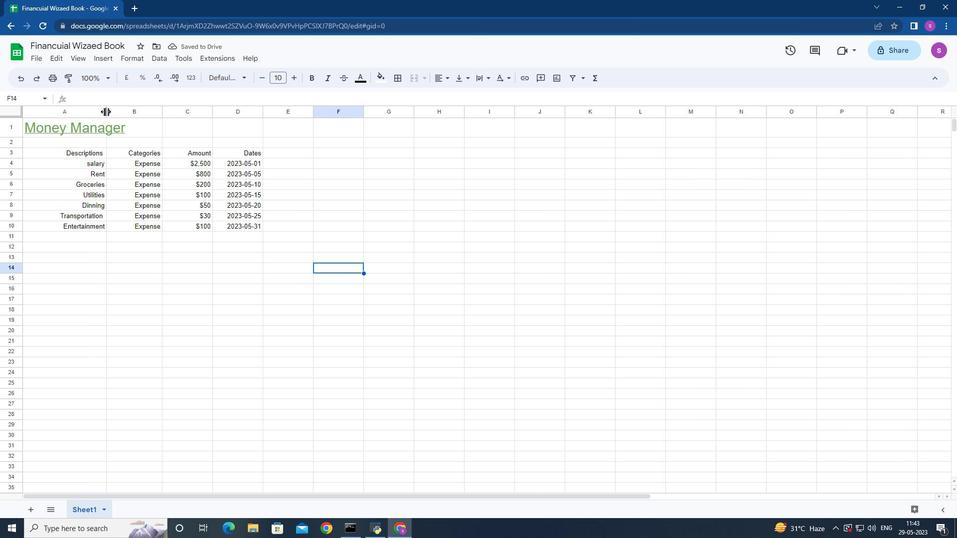 
Action: Mouse pressed left at (106, 110)
Screenshot: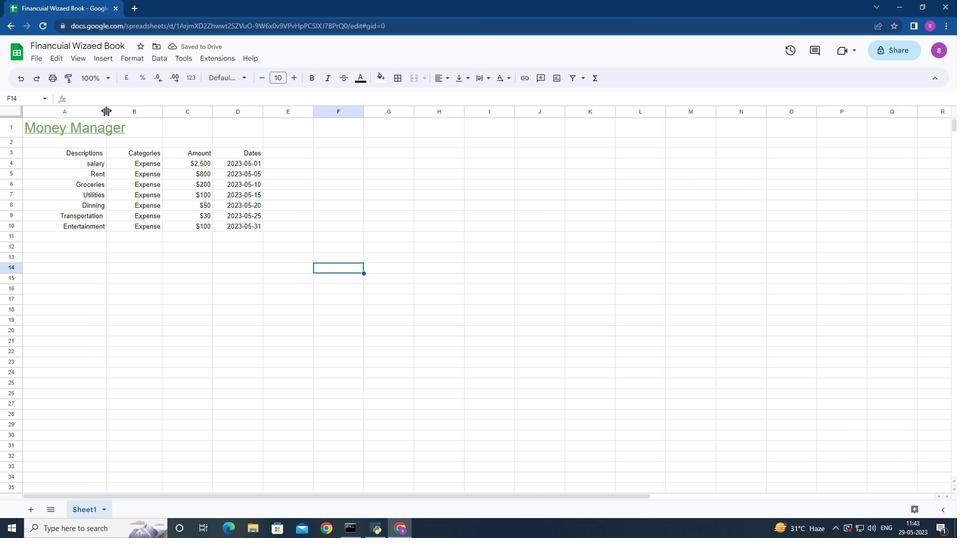 
Action: Mouse moved to (130, 114)
Screenshot: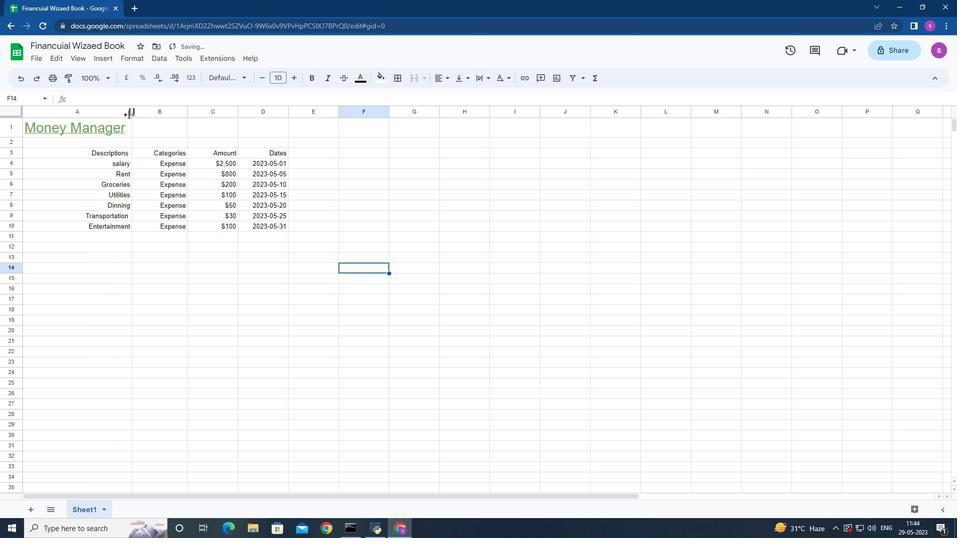 
Action: Mouse pressed left at (130, 114)
Screenshot: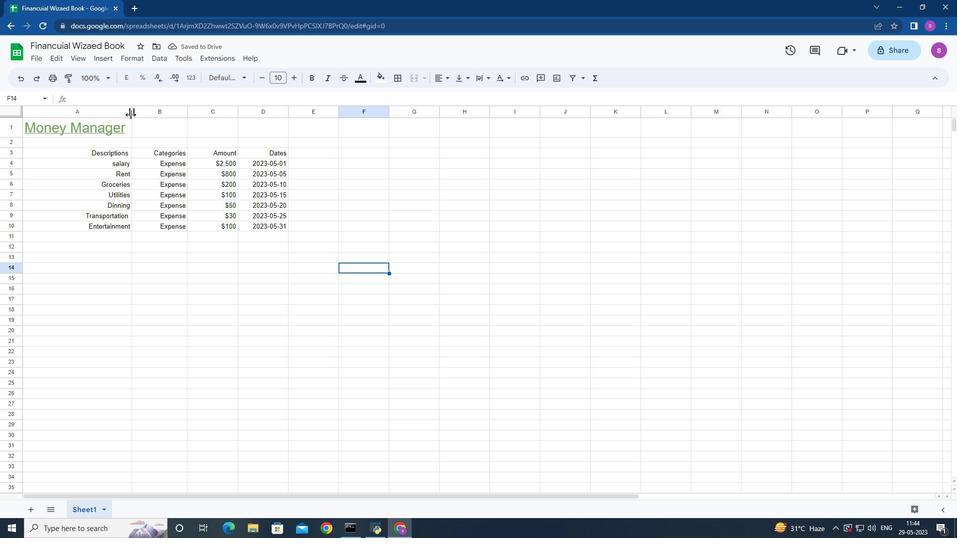 
Action: Mouse moved to (507, 193)
Screenshot: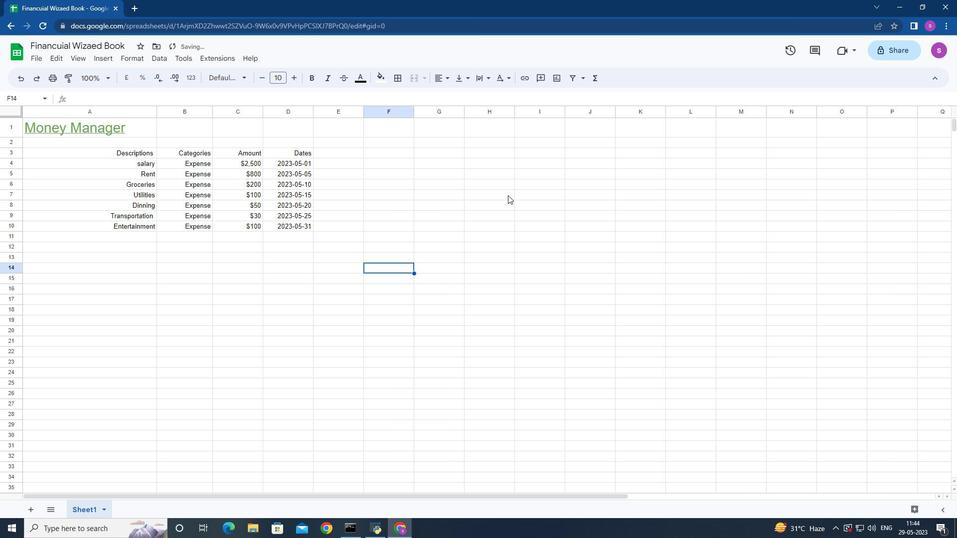
Action: Mouse pressed left at (507, 193)
Screenshot: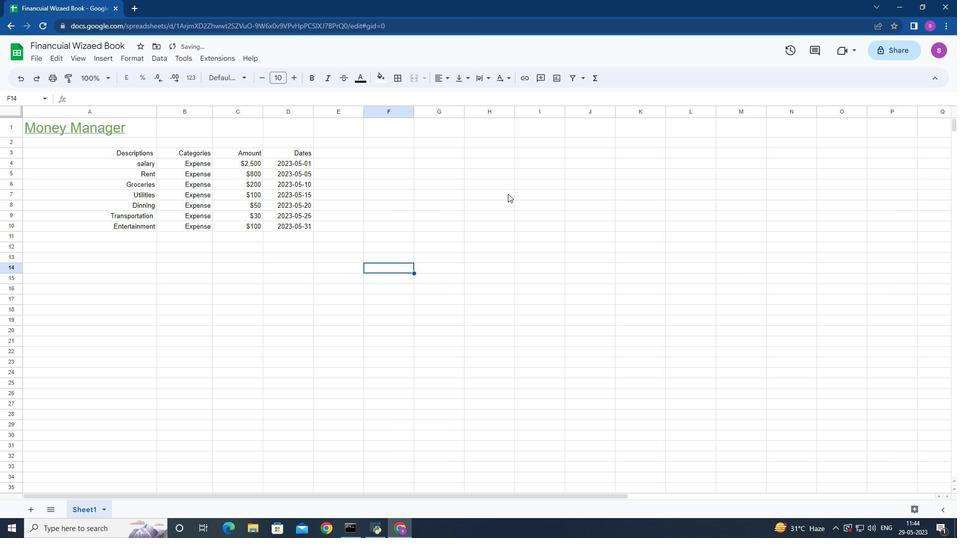 
Action: Mouse moved to (22, 126)
Screenshot: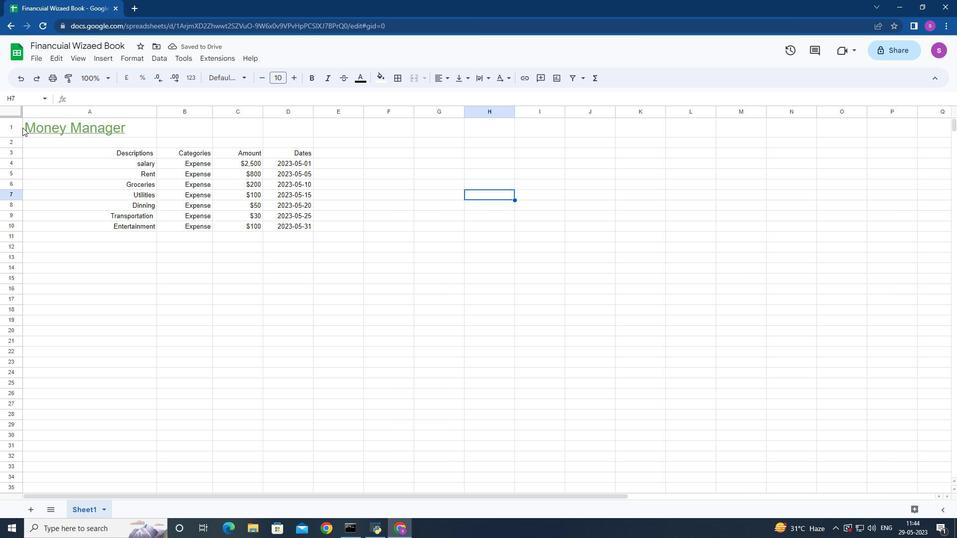 
Action: Mouse pressed left at (22, 126)
Screenshot: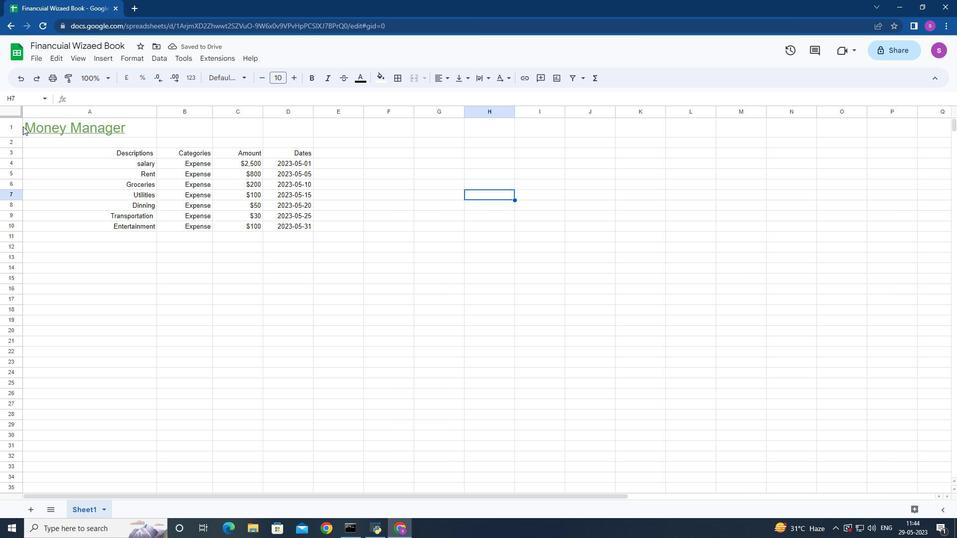 
Action: Mouse moved to (442, 79)
Screenshot: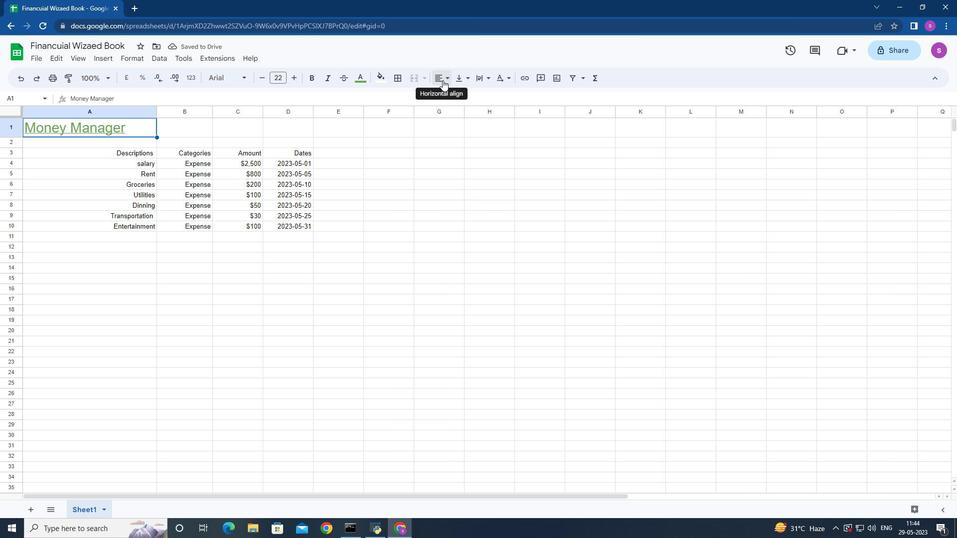 
Action: Mouse pressed left at (442, 79)
Screenshot: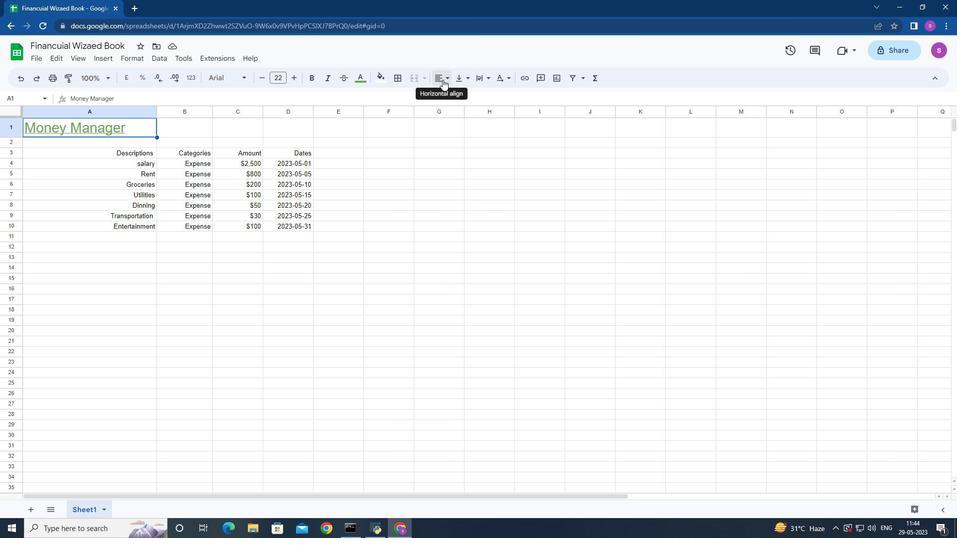 
Action: Mouse moved to (469, 97)
Screenshot: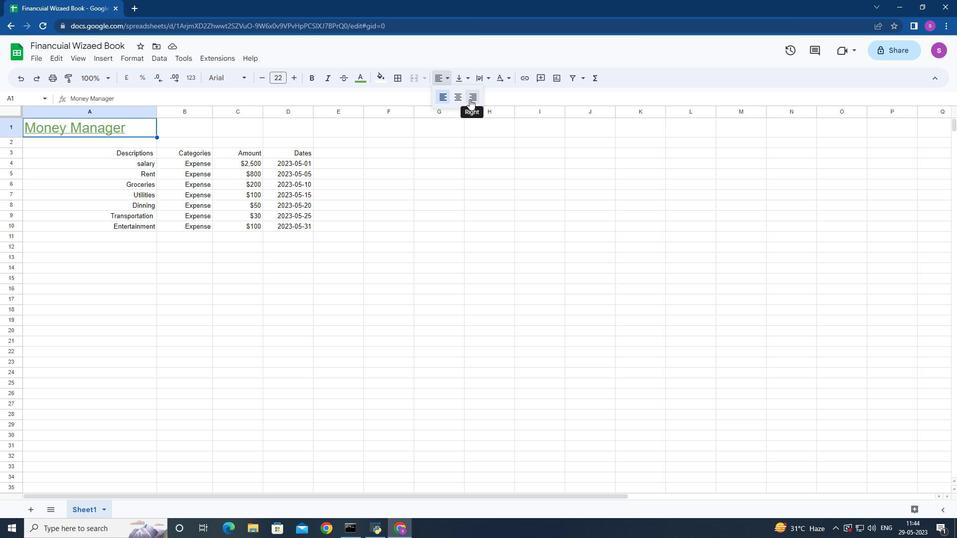 
Action: Mouse pressed left at (469, 97)
Screenshot: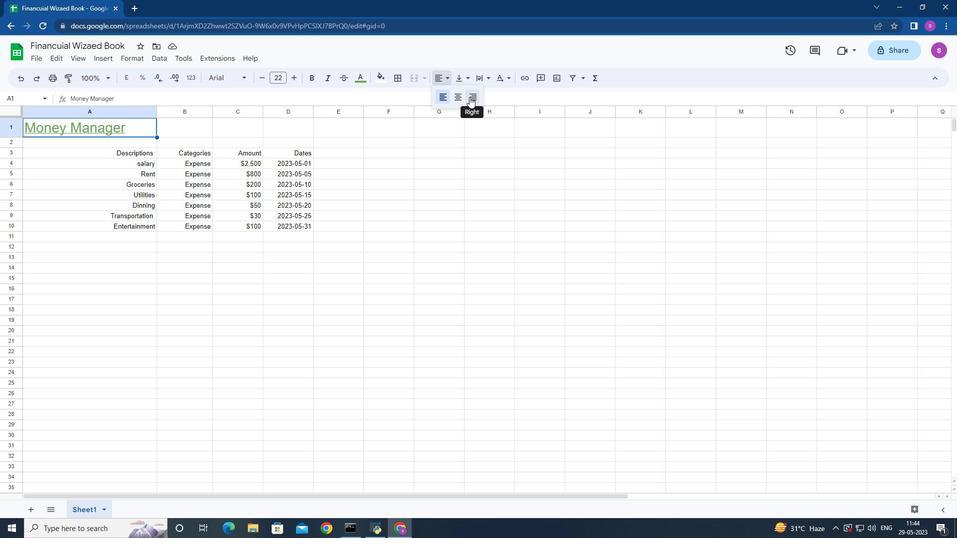 
Action: Mouse moved to (434, 296)
Screenshot: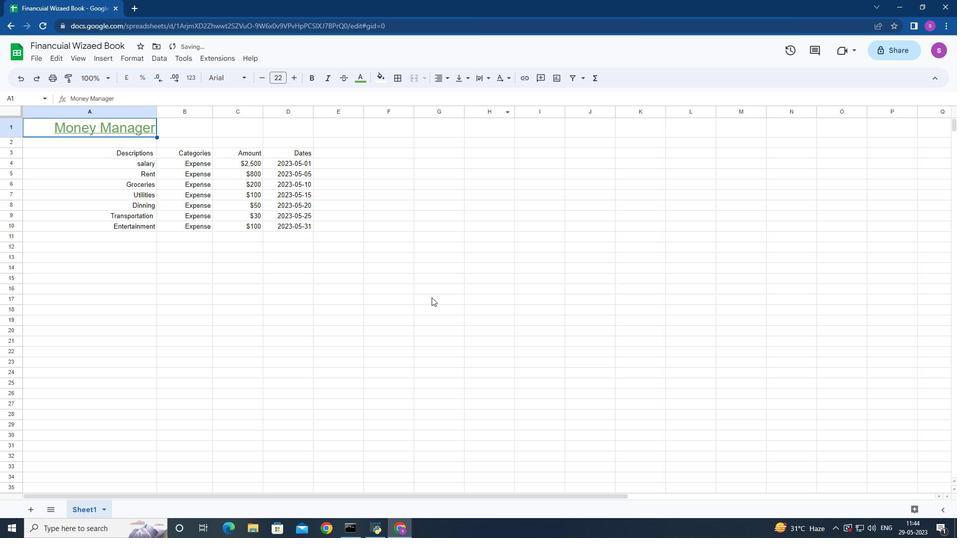 
Action: Mouse pressed left at (434, 296)
Screenshot: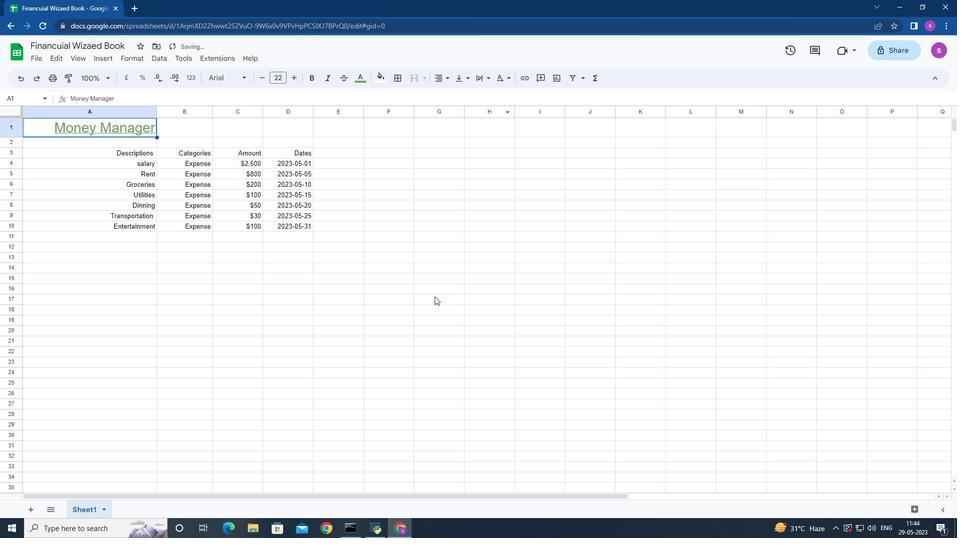 
Action: Mouse moved to (347, 240)
Screenshot: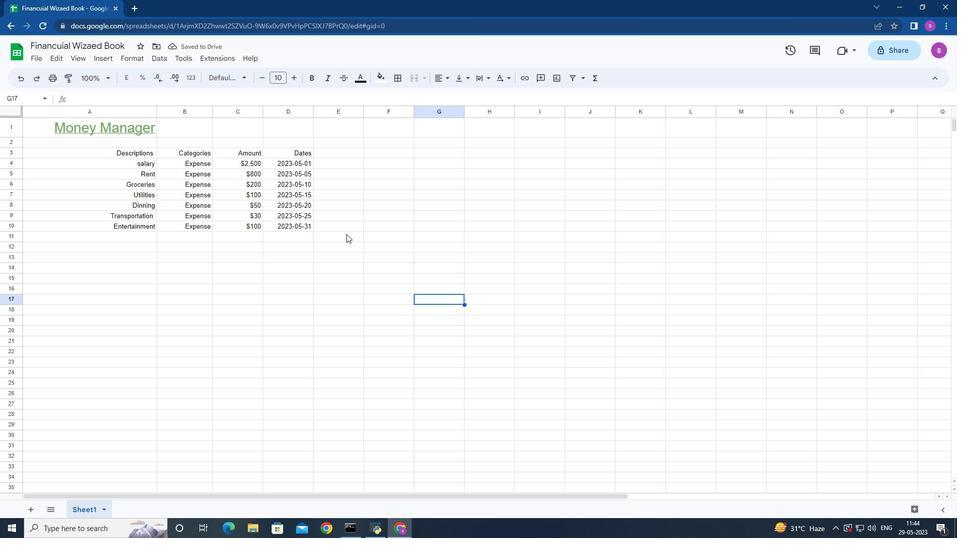 
Action: Mouse scrolled (347, 240) with delta (0, 0)
Screenshot: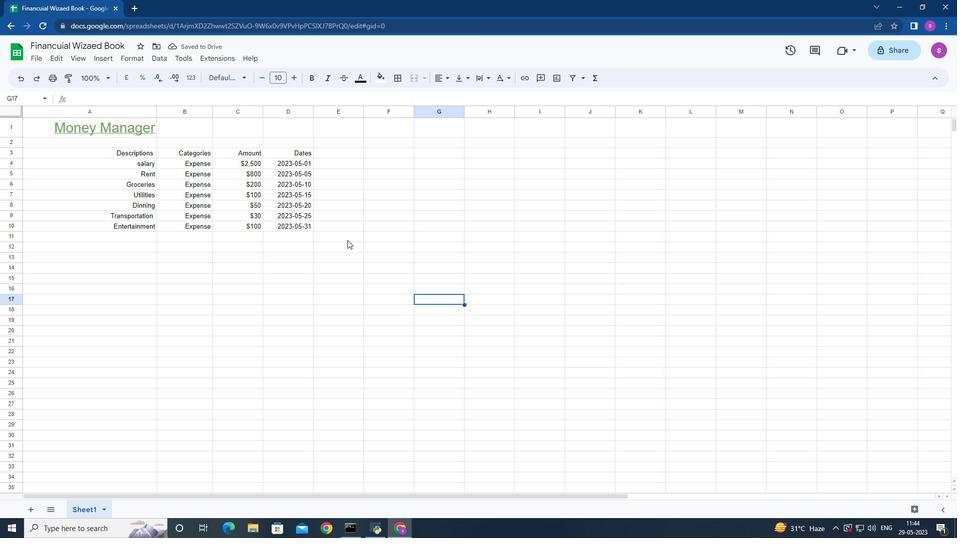 
Action: Mouse moved to (339, 232)
Screenshot: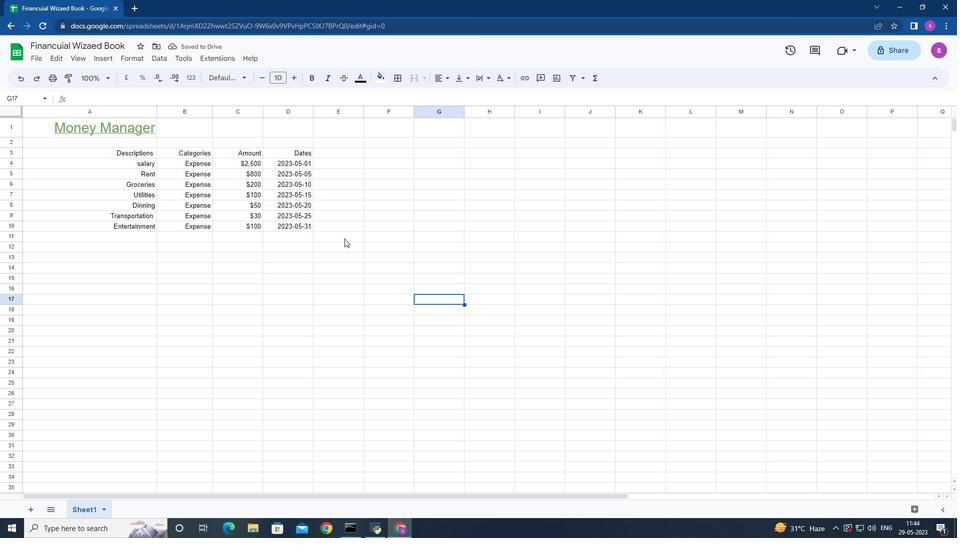 
Action: Mouse scrolled (339, 232) with delta (0, 0)
Screenshot: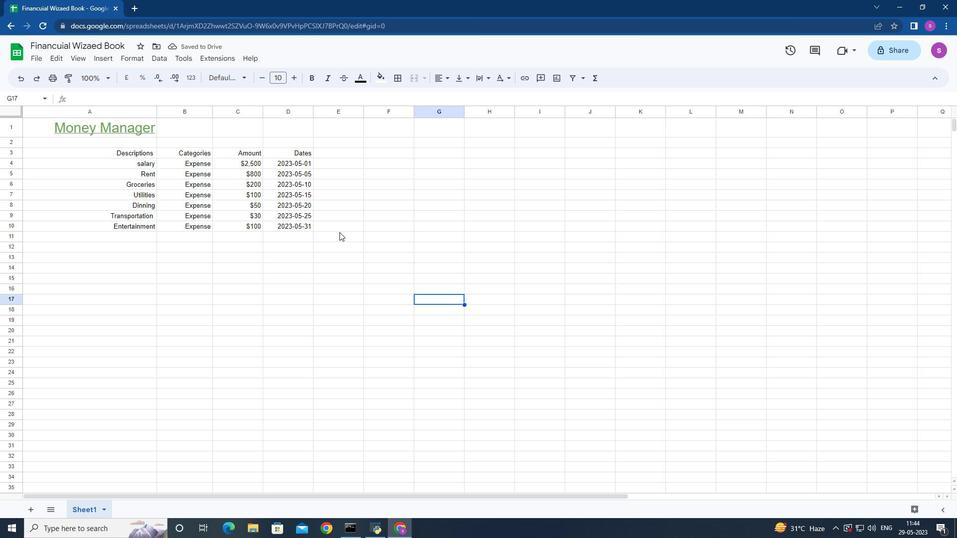 
Action: Mouse moved to (421, 250)
Screenshot: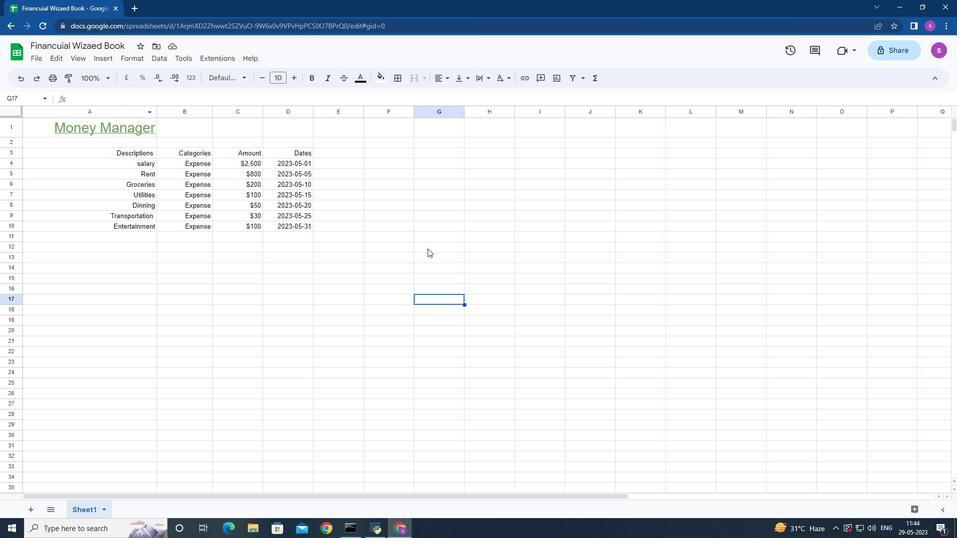 
